 Task: Find connections with filter location Duisburg with filter topic #homes with filter profile language French with filter current company Chemical Engineering Blog with filter school Delhi University with filter industry Pipeline Transportation with filter service category Insurance with filter keywords title Help Desk
Action: Mouse moved to (536, 70)
Screenshot: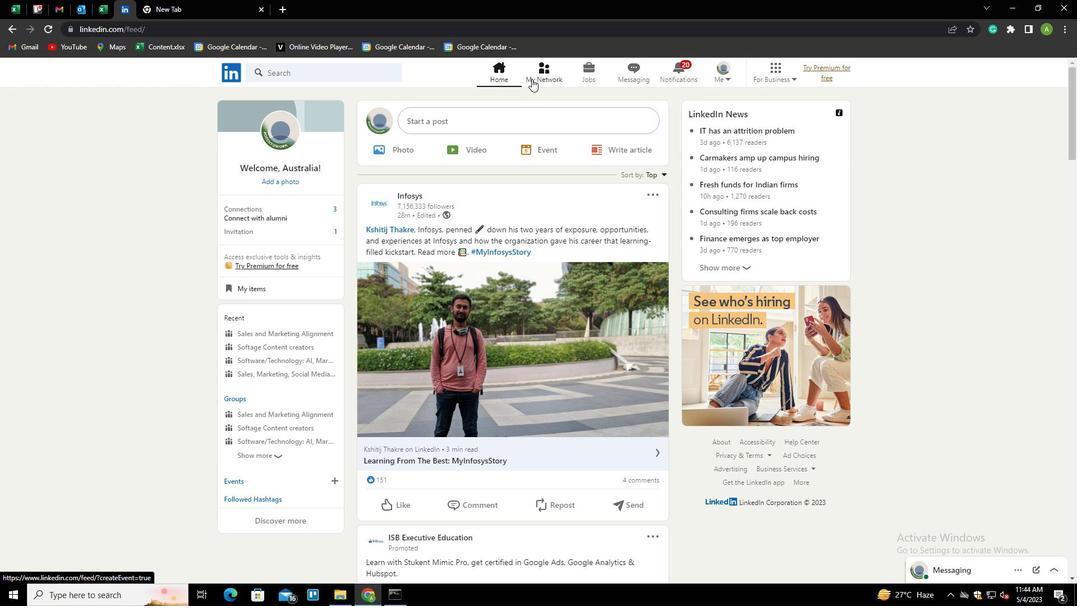 
Action: Mouse pressed left at (536, 70)
Screenshot: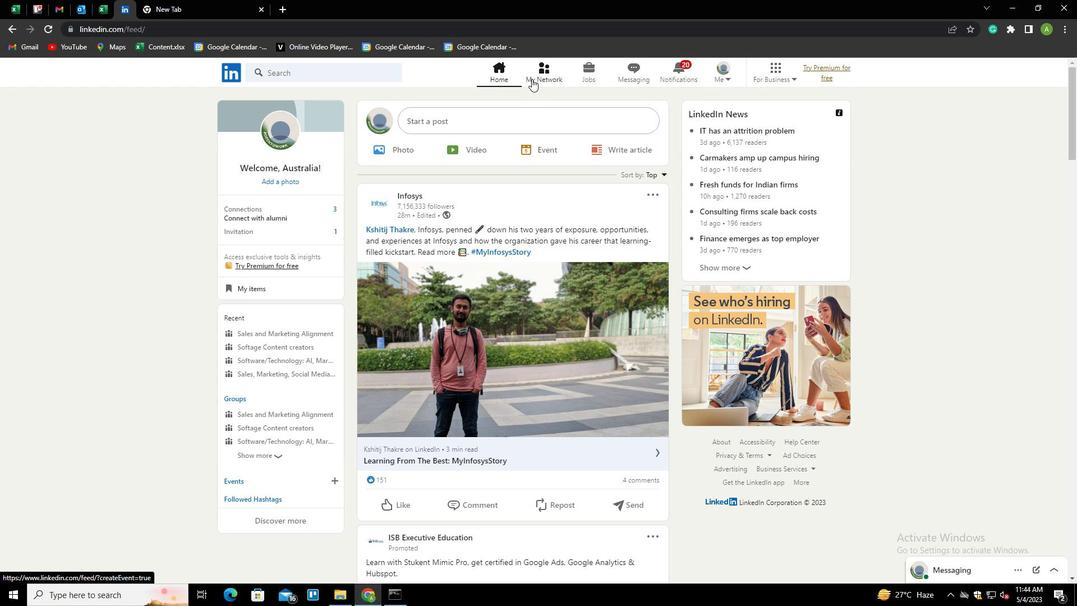 
Action: Mouse moved to (290, 127)
Screenshot: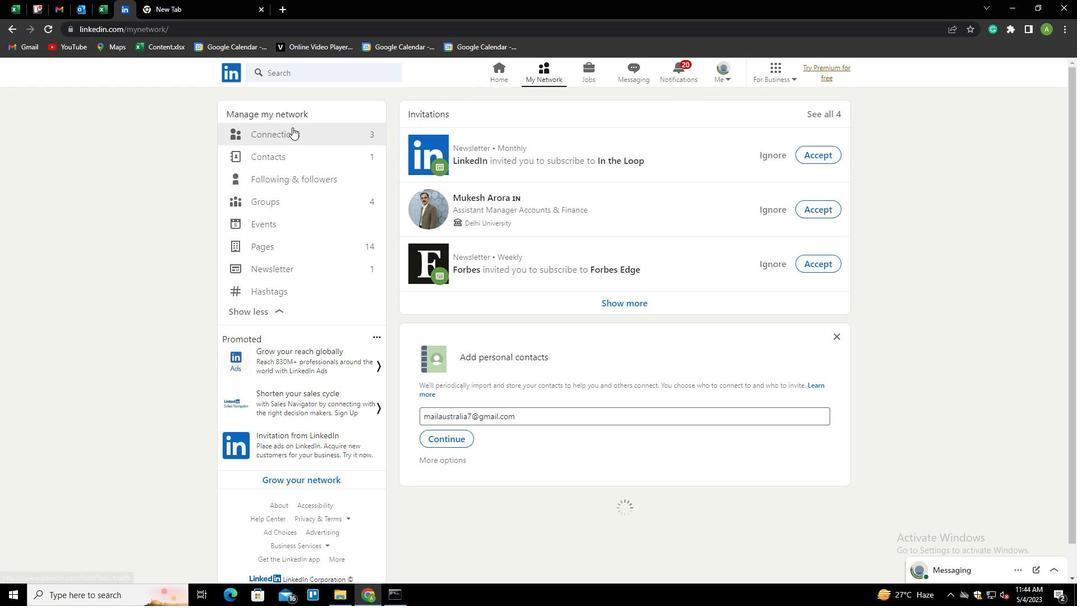 
Action: Mouse pressed left at (290, 127)
Screenshot: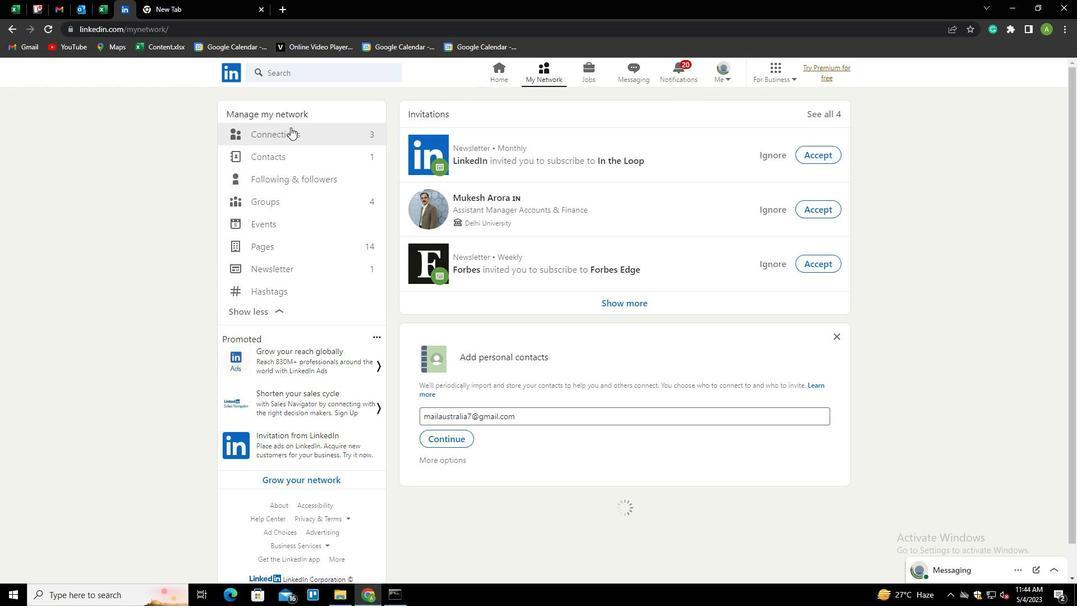 
Action: Mouse moved to (616, 136)
Screenshot: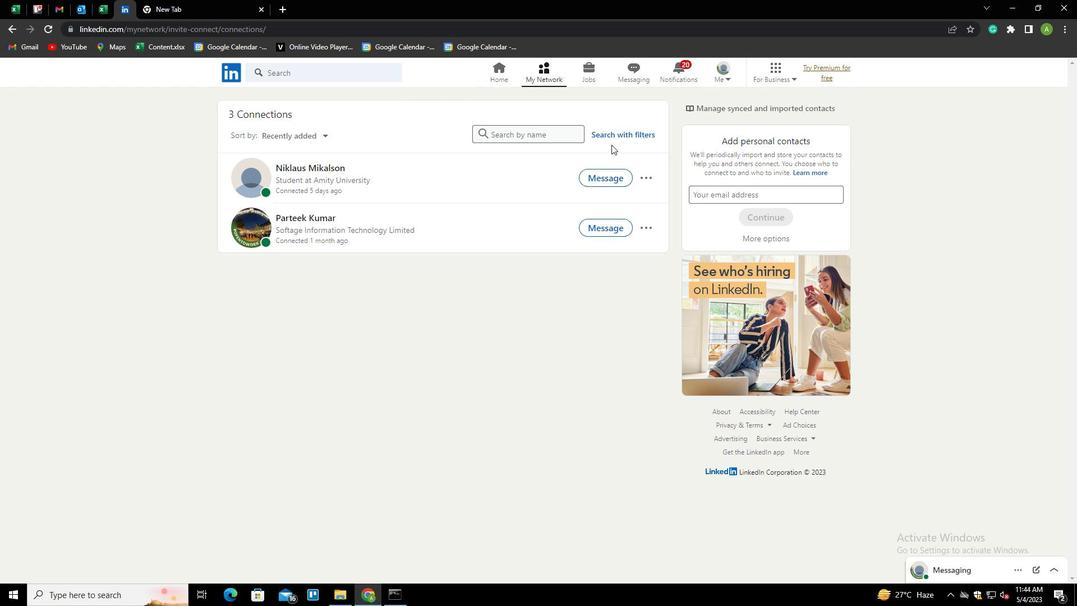 
Action: Mouse pressed left at (616, 136)
Screenshot: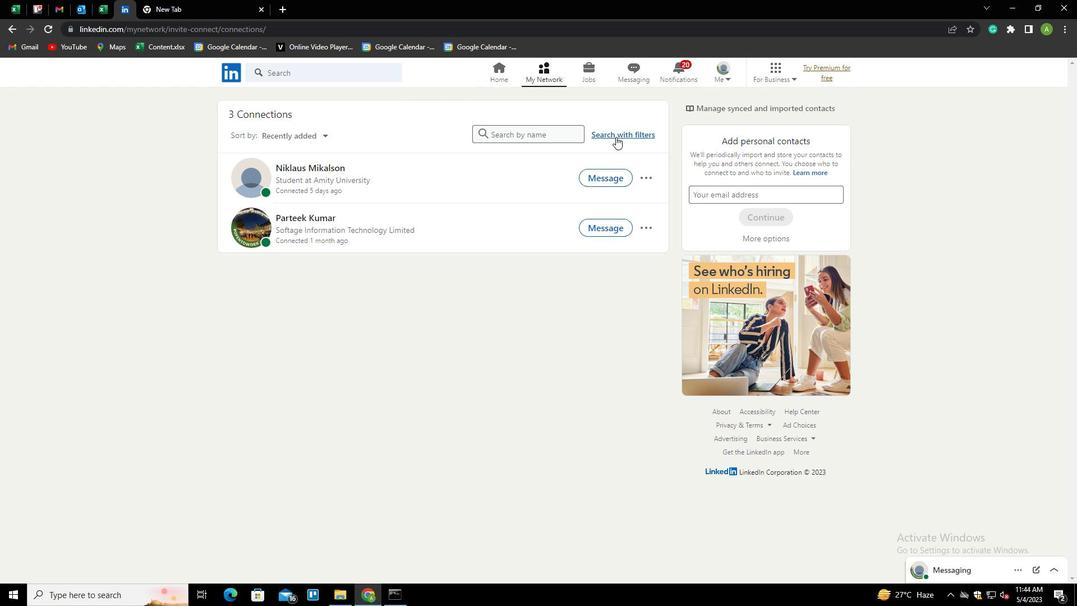 
Action: Mouse moved to (569, 104)
Screenshot: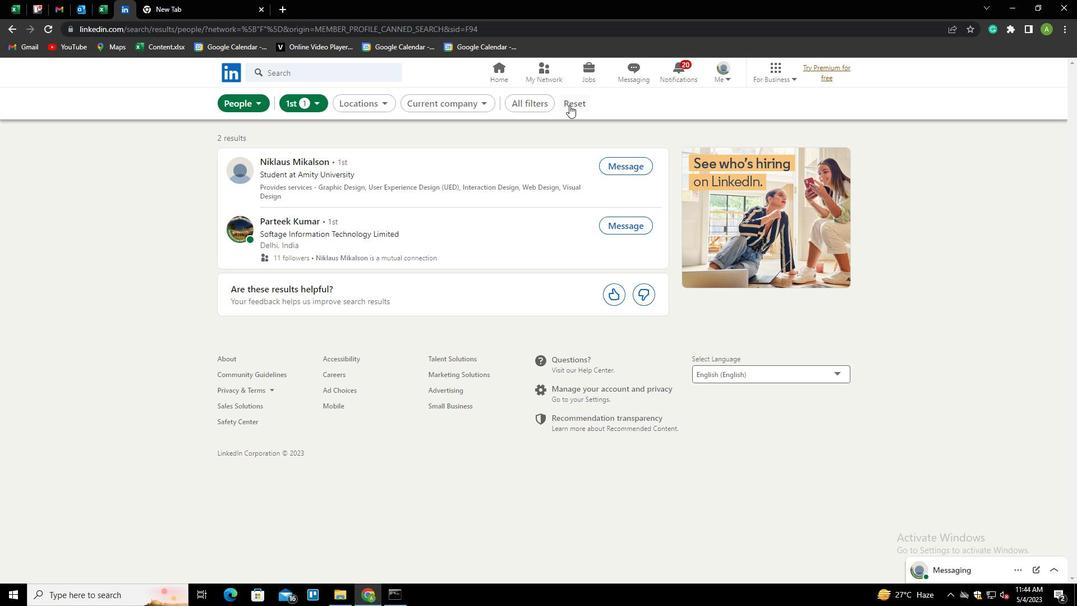 
Action: Mouse pressed left at (569, 104)
Screenshot: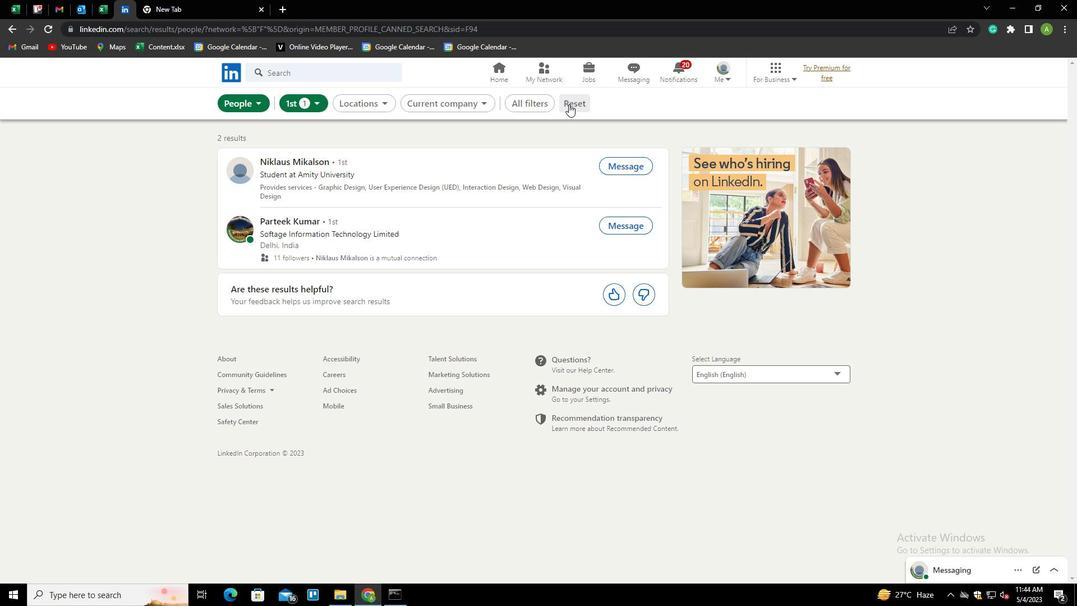 
Action: Mouse moved to (555, 104)
Screenshot: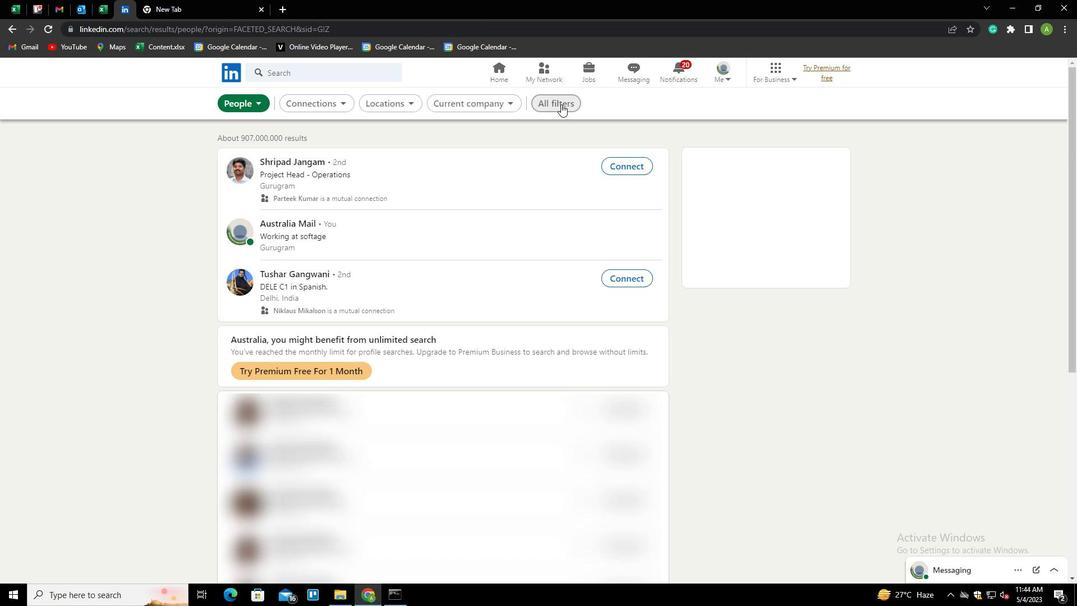 
Action: Mouse pressed left at (555, 104)
Screenshot: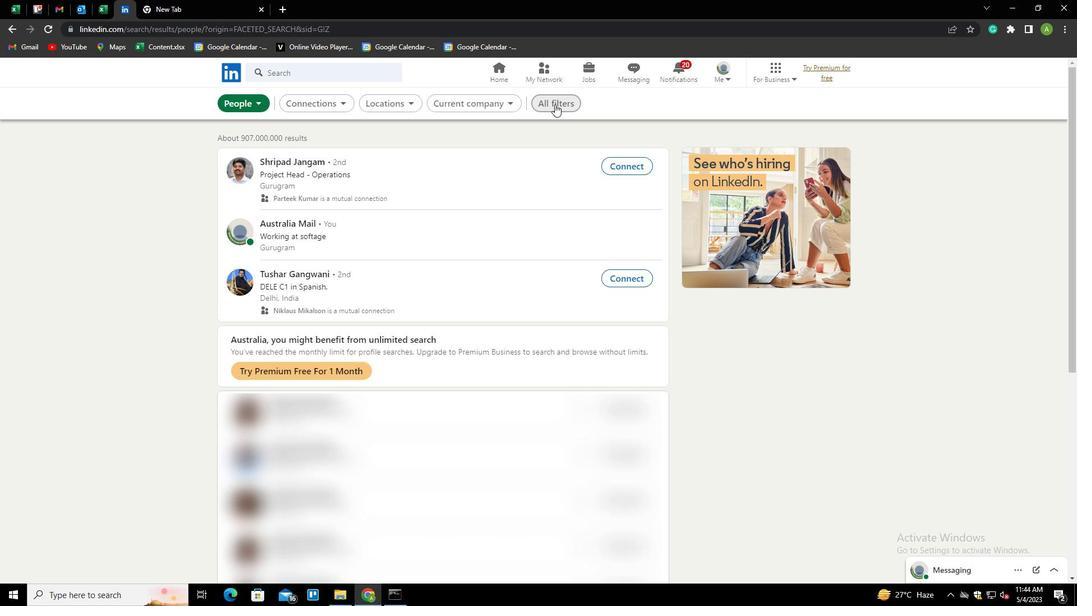 
Action: Mouse moved to (858, 251)
Screenshot: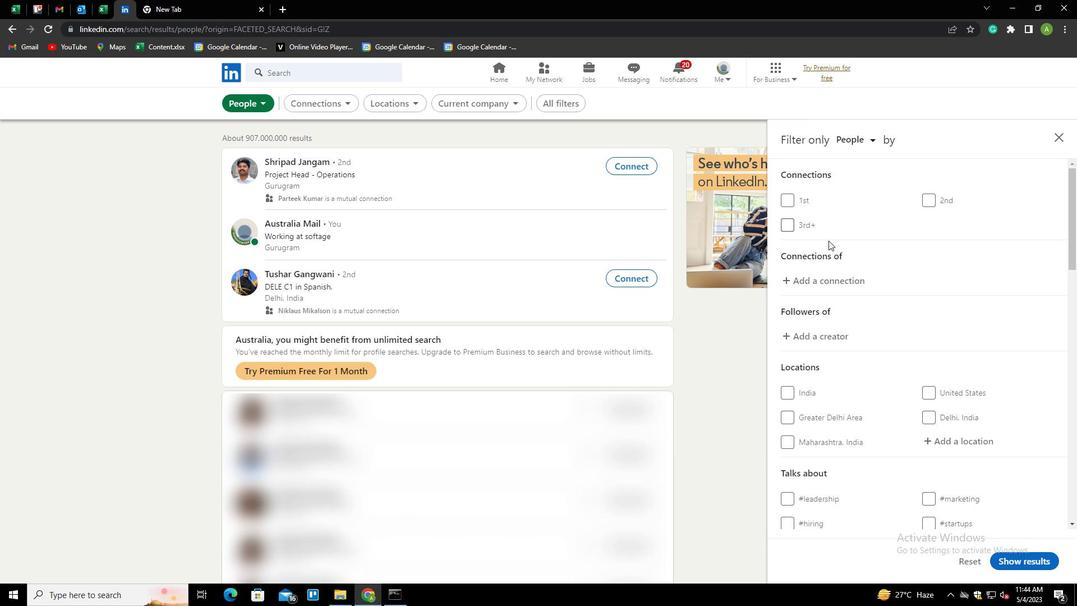 
Action: Mouse scrolled (858, 250) with delta (0, 0)
Screenshot: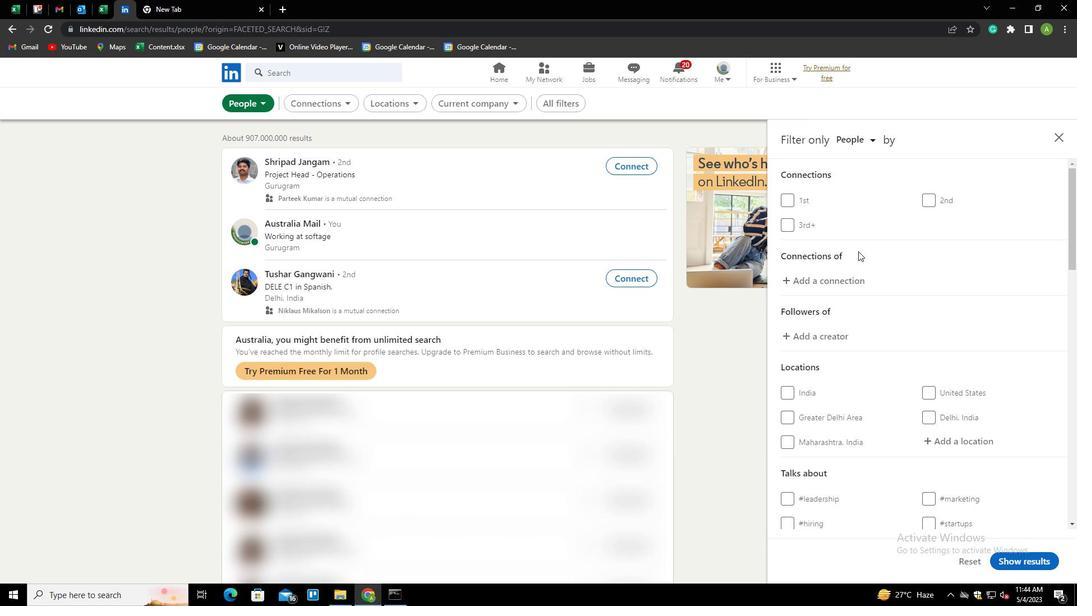 
Action: Mouse scrolled (858, 250) with delta (0, 0)
Screenshot: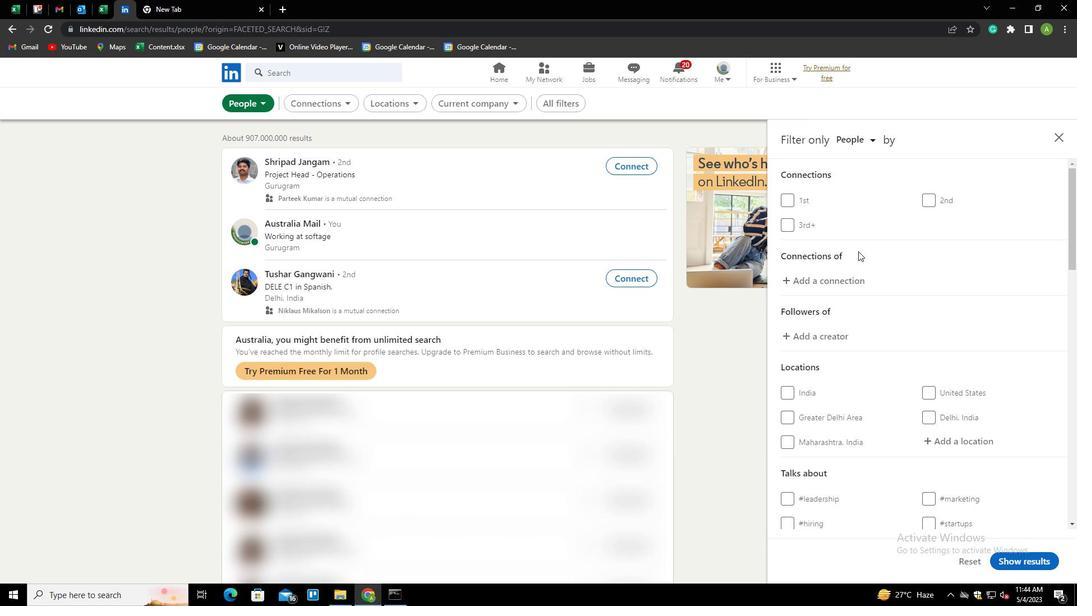 
Action: Mouse scrolled (858, 250) with delta (0, 0)
Screenshot: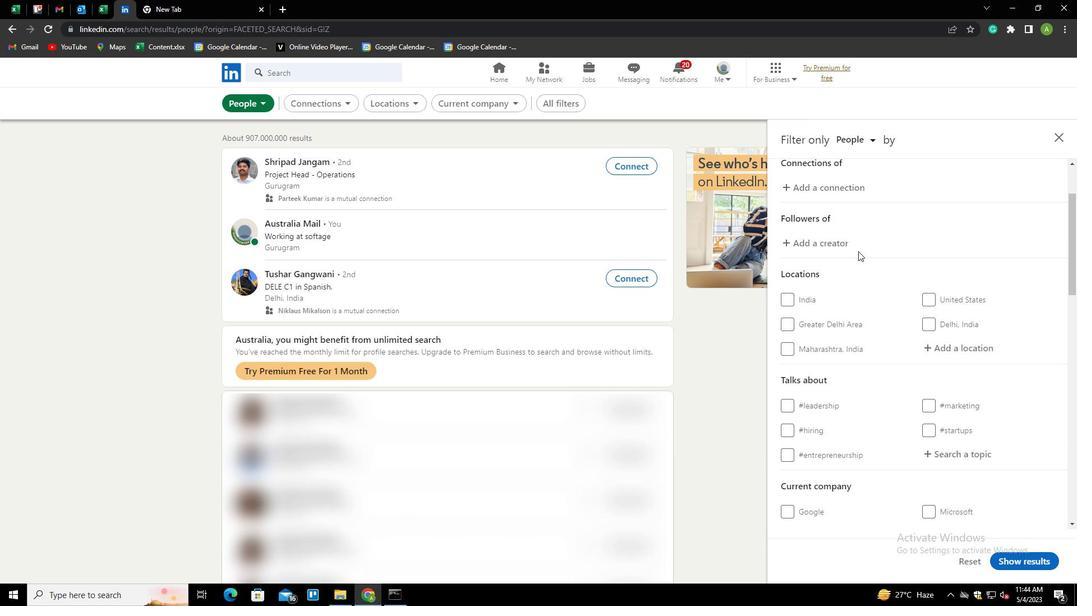 
Action: Mouse moved to (927, 274)
Screenshot: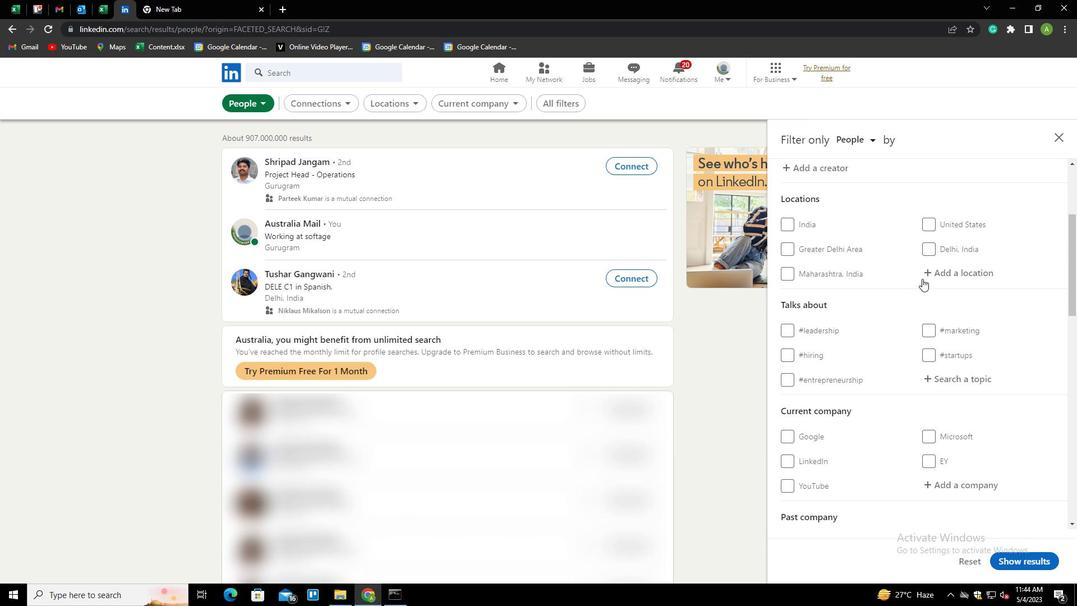 
Action: Mouse pressed left at (927, 274)
Screenshot: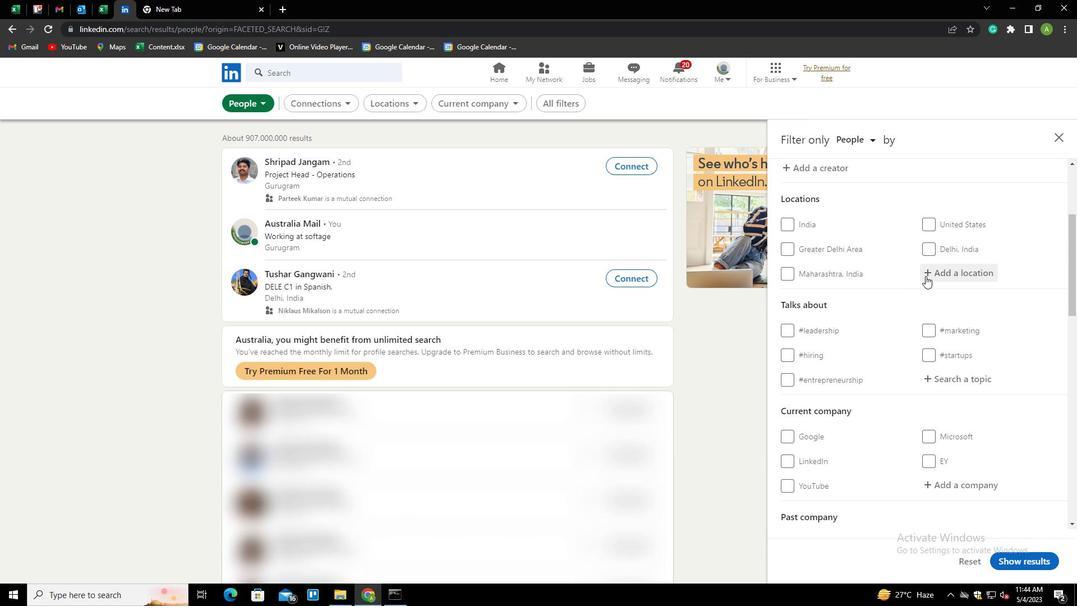 
Action: Mouse moved to (851, 252)
Screenshot: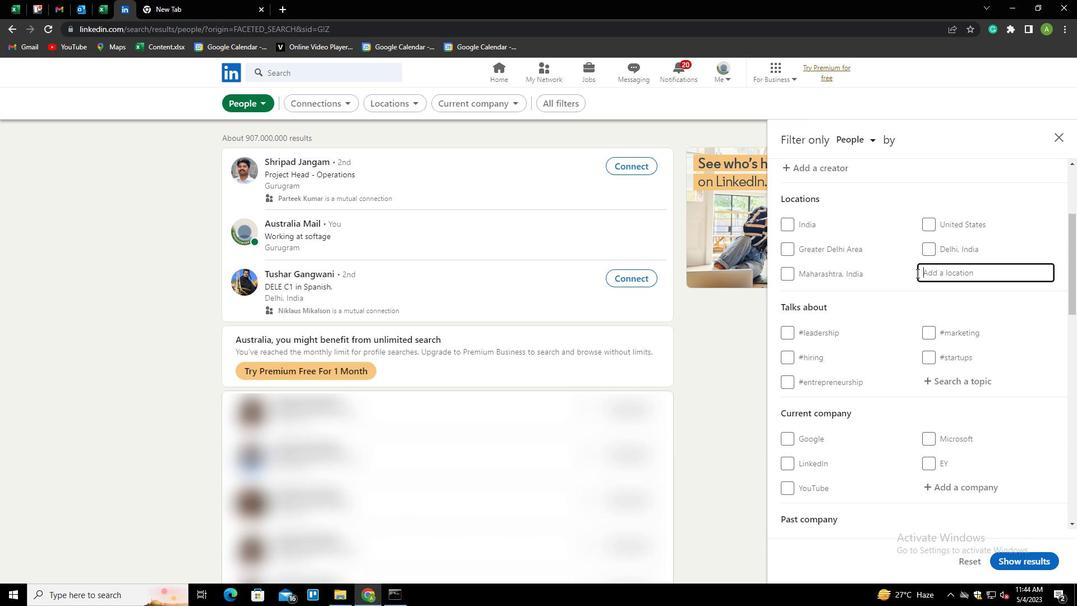 
Action: Key pressed <Key.shift>DUISBURG<Key.down><Key.enter>
Screenshot: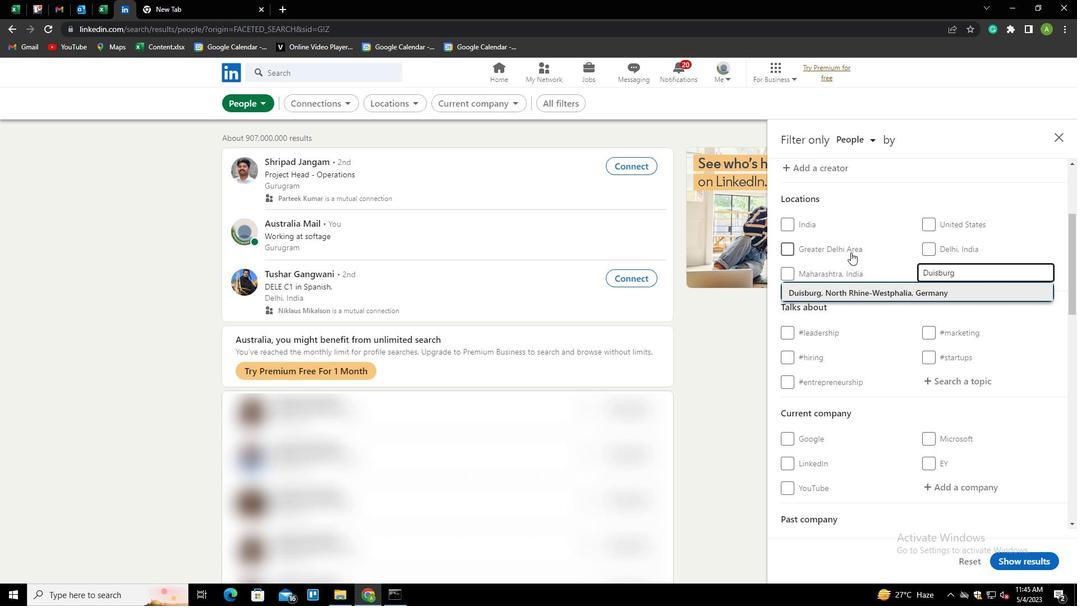 
Action: Mouse scrolled (851, 252) with delta (0, 0)
Screenshot: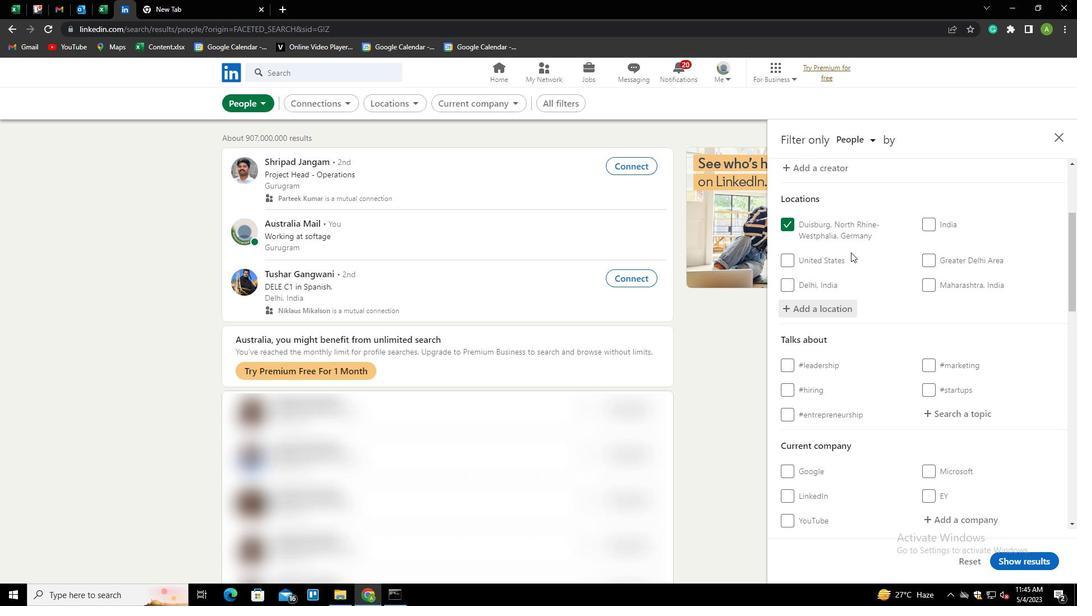 
Action: Mouse scrolled (851, 252) with delta (0, 0)
Screenshot: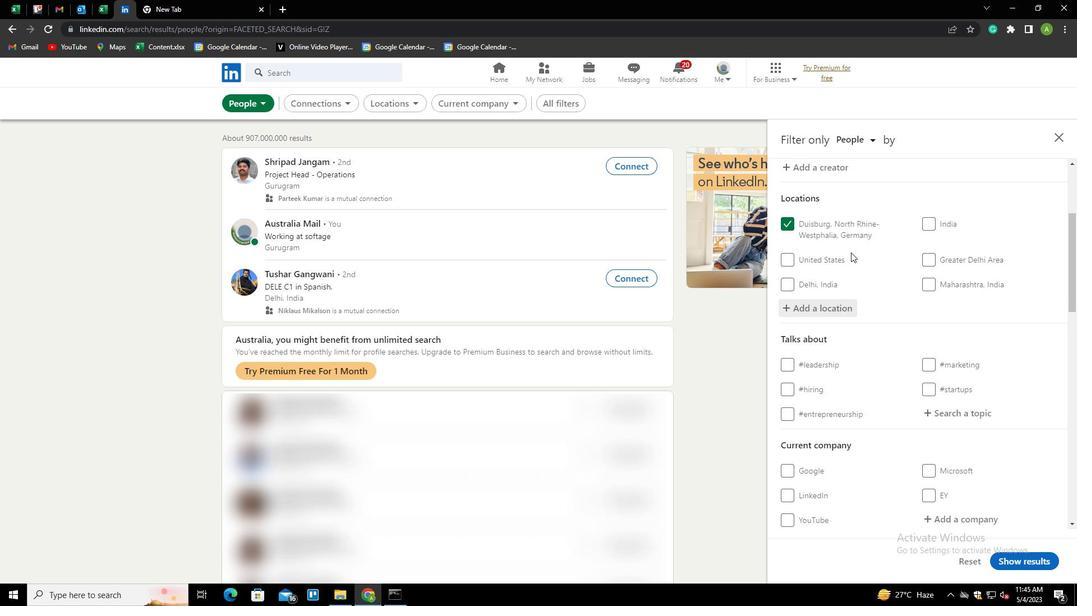 
Action: Mouse scrolled (851, 252) with delta (0, 0)
Screenshot: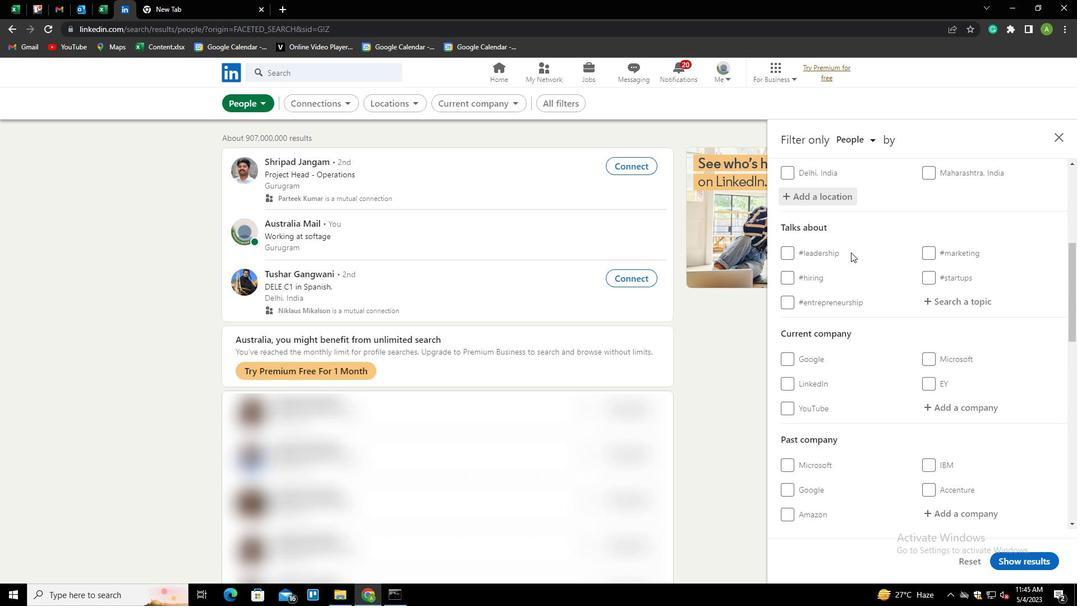 
Action: Mouse scrolled (851, 252) with delta (0, 0)
Screenshot: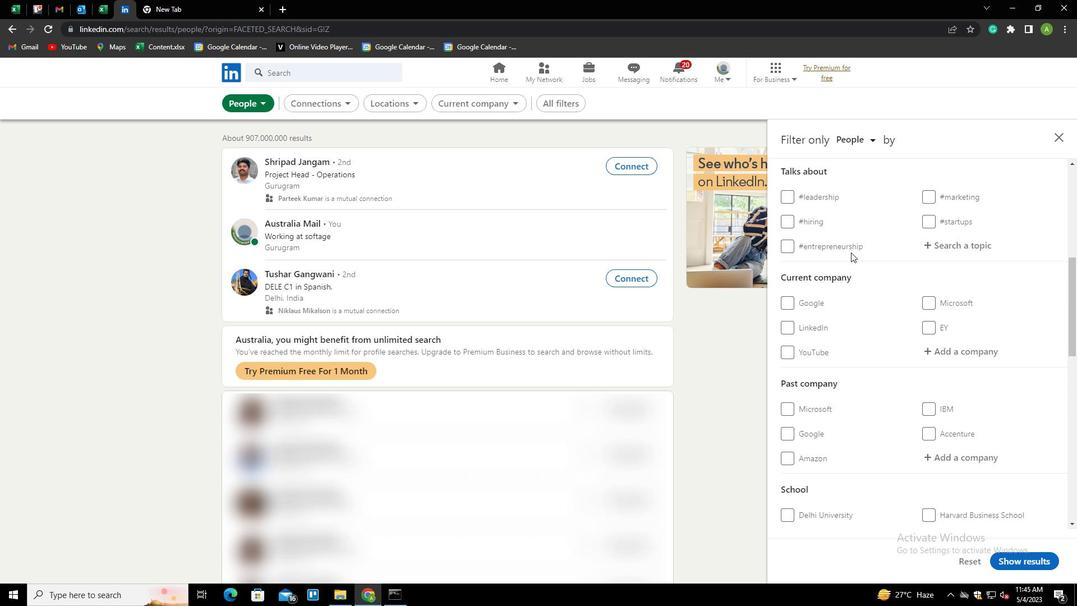 
Action: Mouse moved to (955, 188)
Screenshot: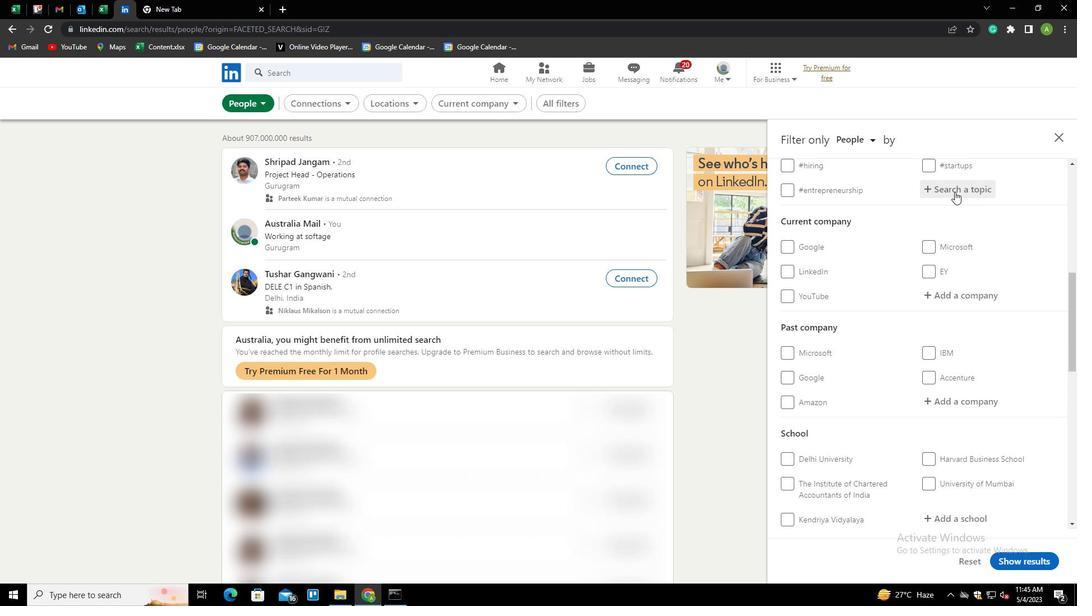 
Action: Mouse pressed left at (955, 188)
Screenshot: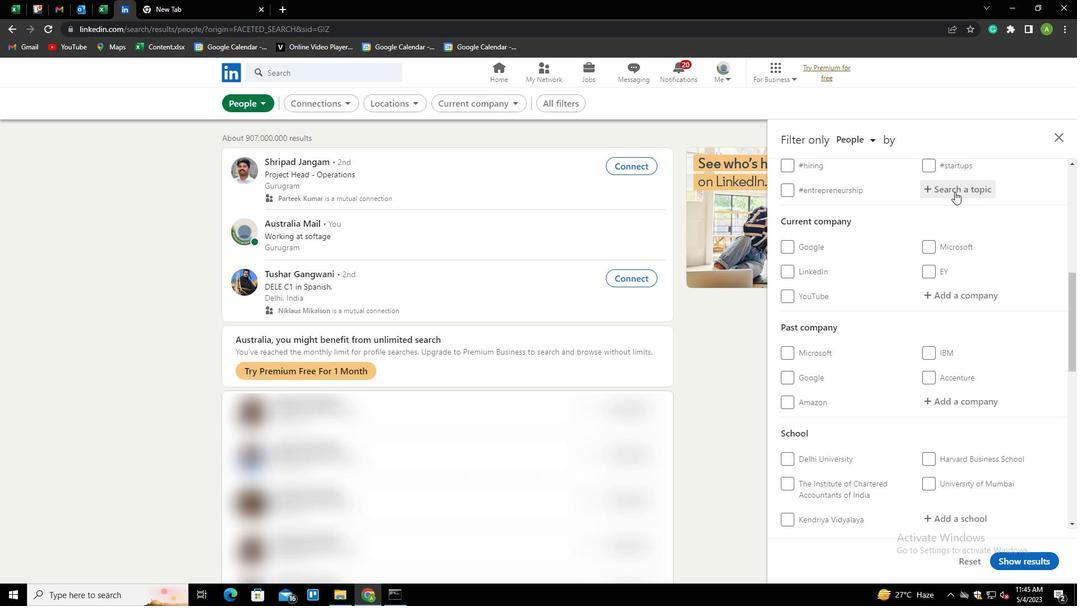 
Action: Mouse moved to (877, 139)
Screenshot: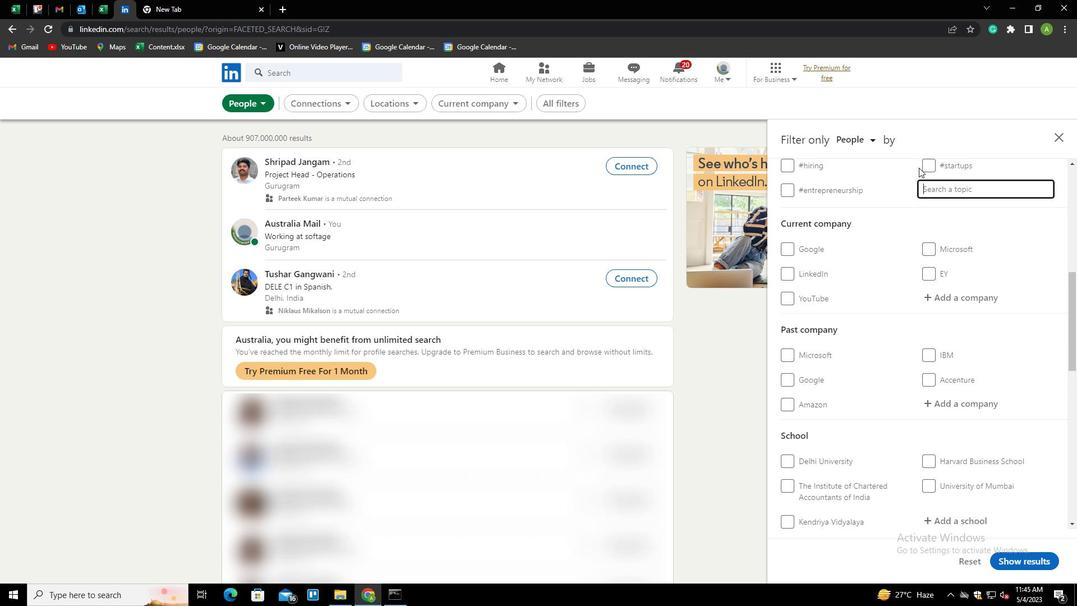 
Action: Key pressed HOMES<Key.down><Key.down><Key.down><Key.down><Key.down><Key.enter>
Screenshot: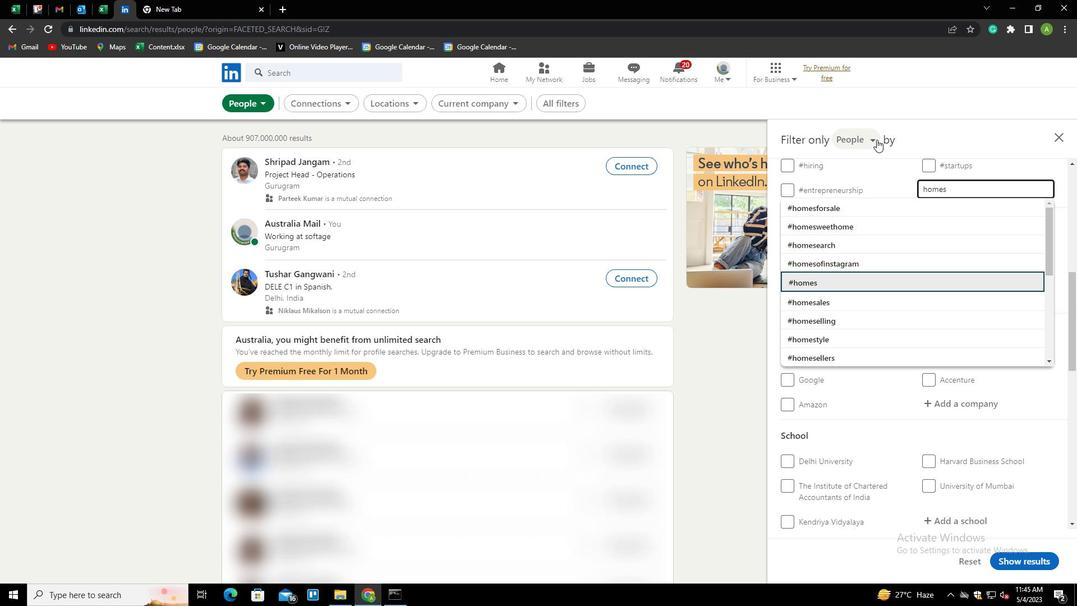 
Action: Mouse moved to (873, 142)
Screenshot: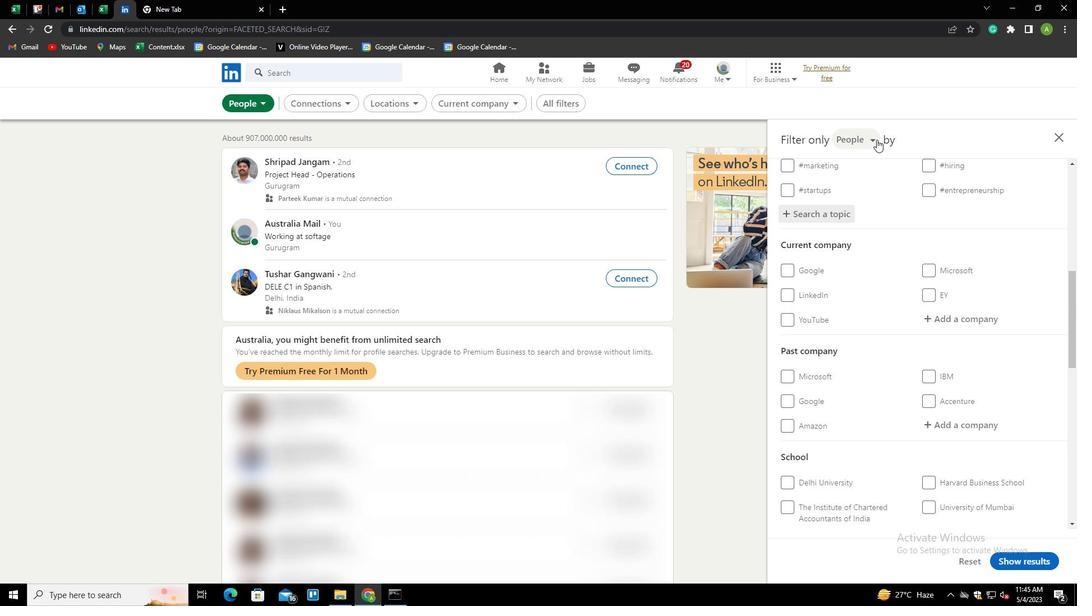 
Action: Mouse scrolled (873, 141) with delta (0, 0)
Screenshot: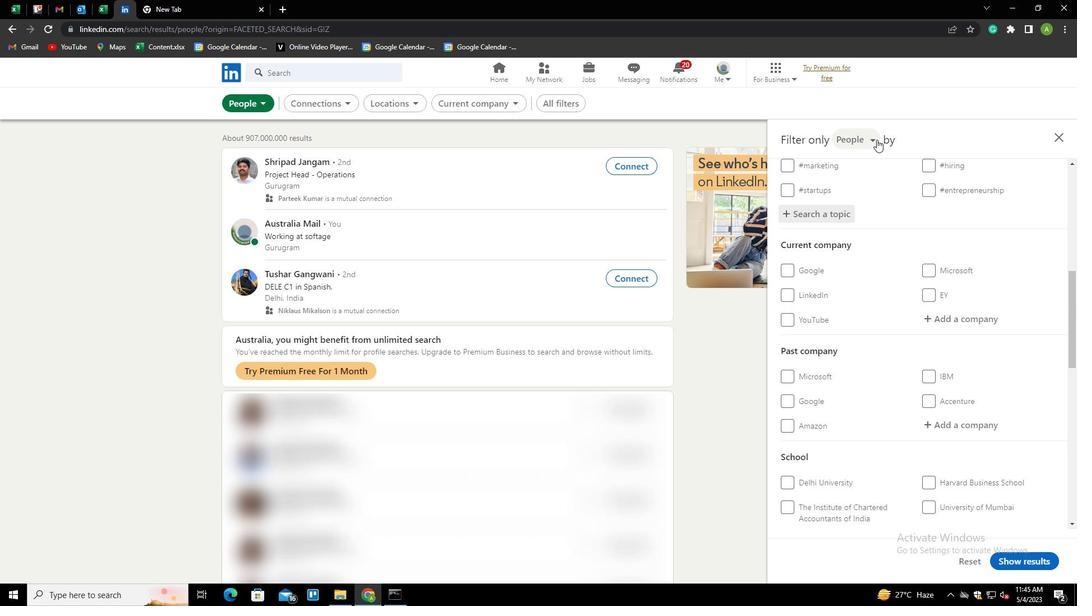 
Action: Mouse moved to (876, 215)
Screenshot: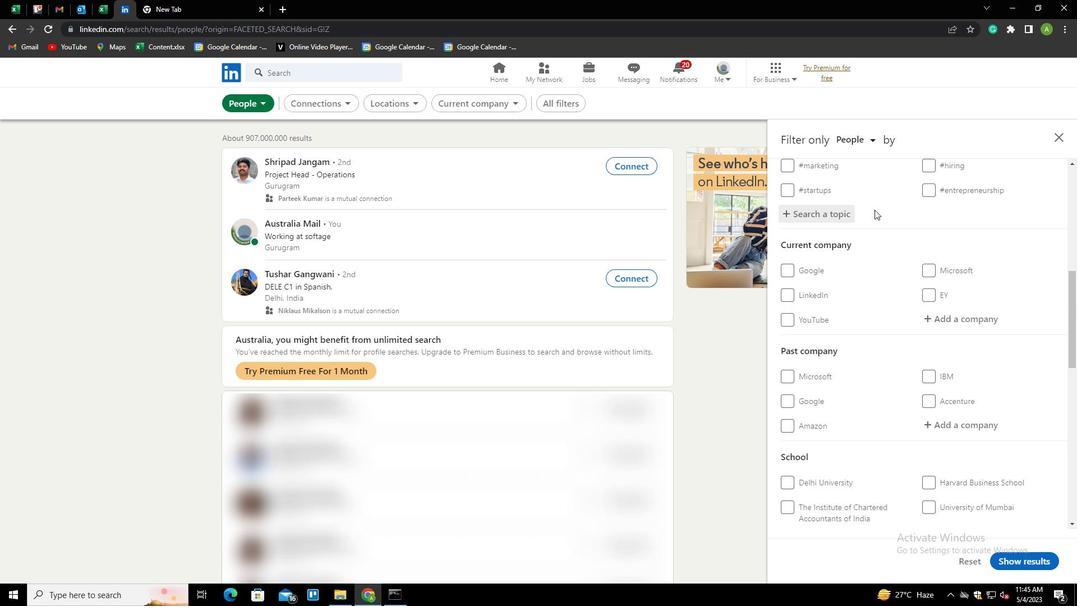 
Action: Mouse scrolled (876, 214) with delta (0, 0)
Screenshot: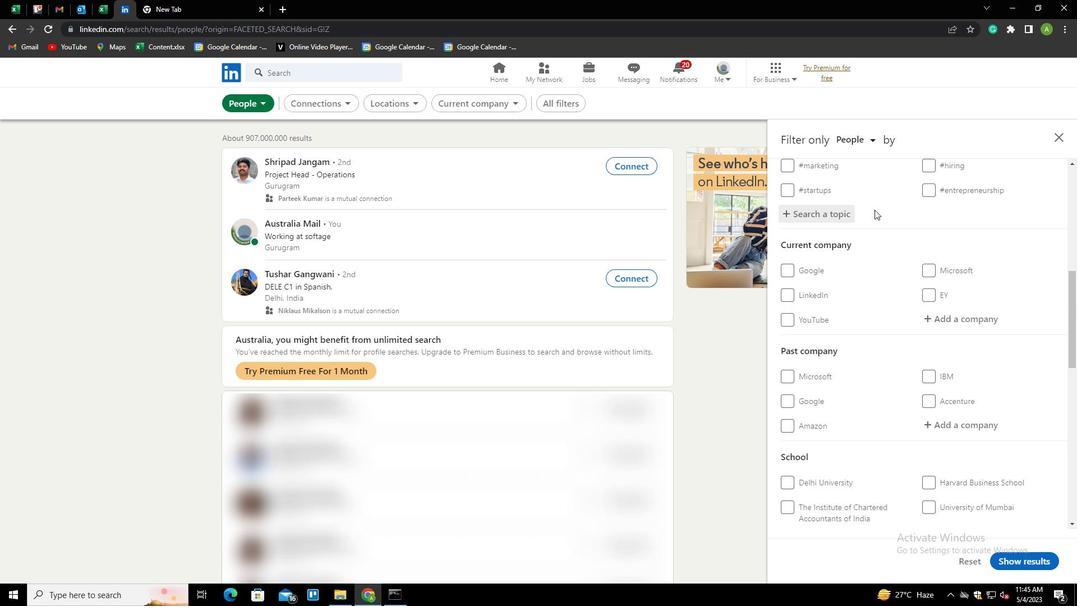 
Action: Mouse moved to (877, 216)
Screenshot: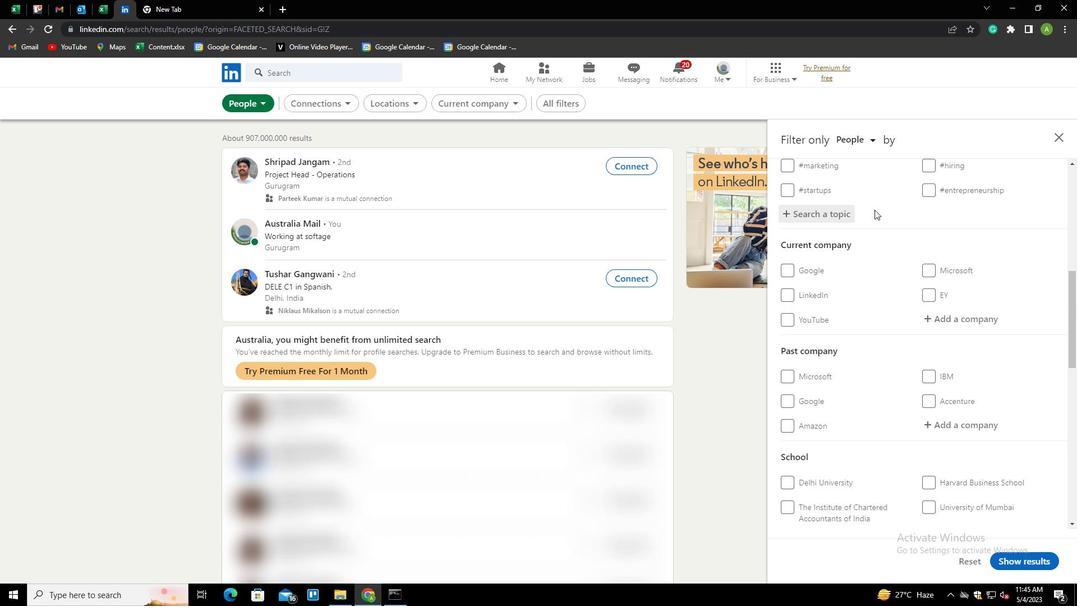 
Action: Mouse scrolled (877, 215) with delta (0, 0)
Screenshot: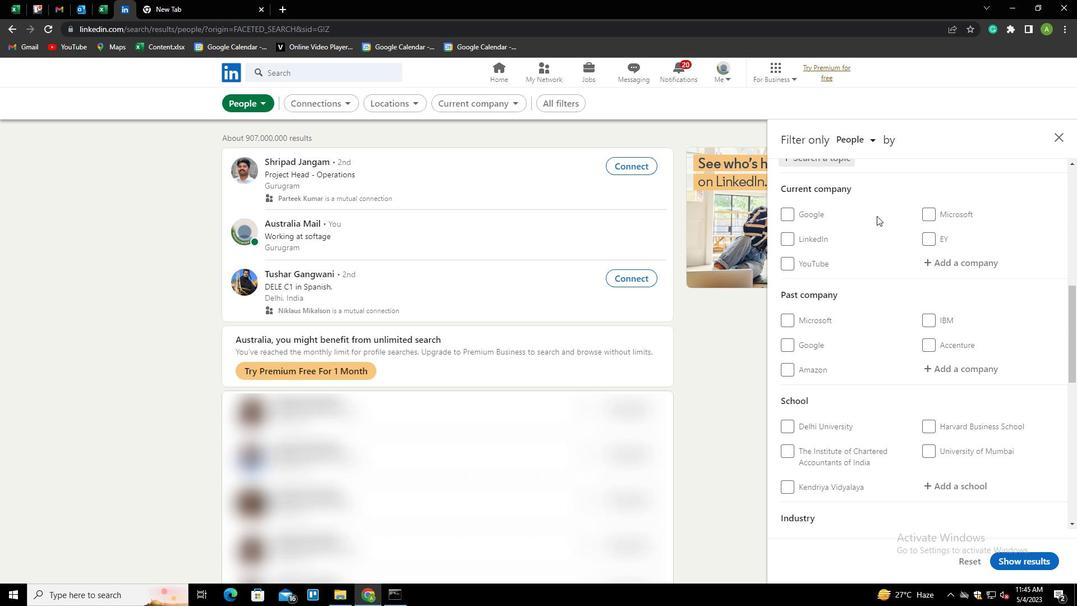 
Action: Mouse scrolled (877, 215) with delta (0, 0)
Screenshot: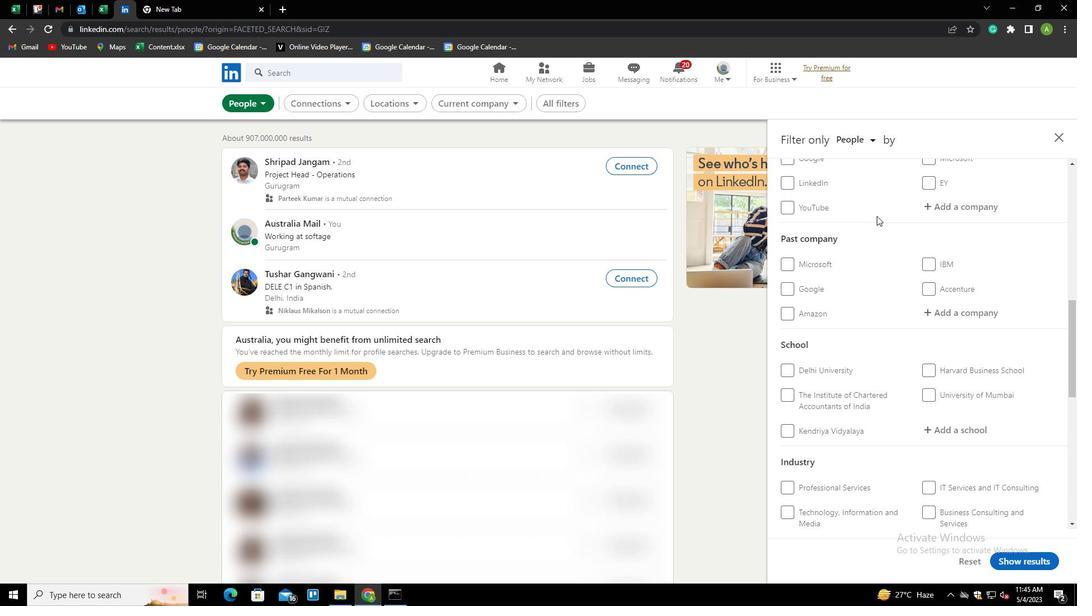 
Action: Mouse scrolled (877, 215) with delta (0, 0)
Screenshot: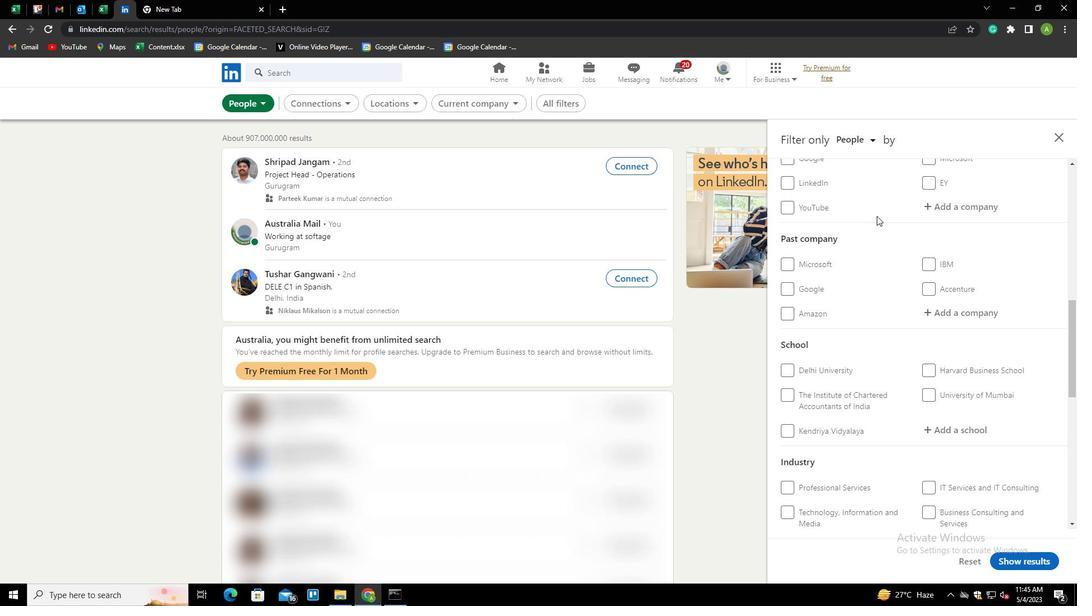 
Action: Mouse scrolled (877, 215) with delta (0, 0)
Screenshot: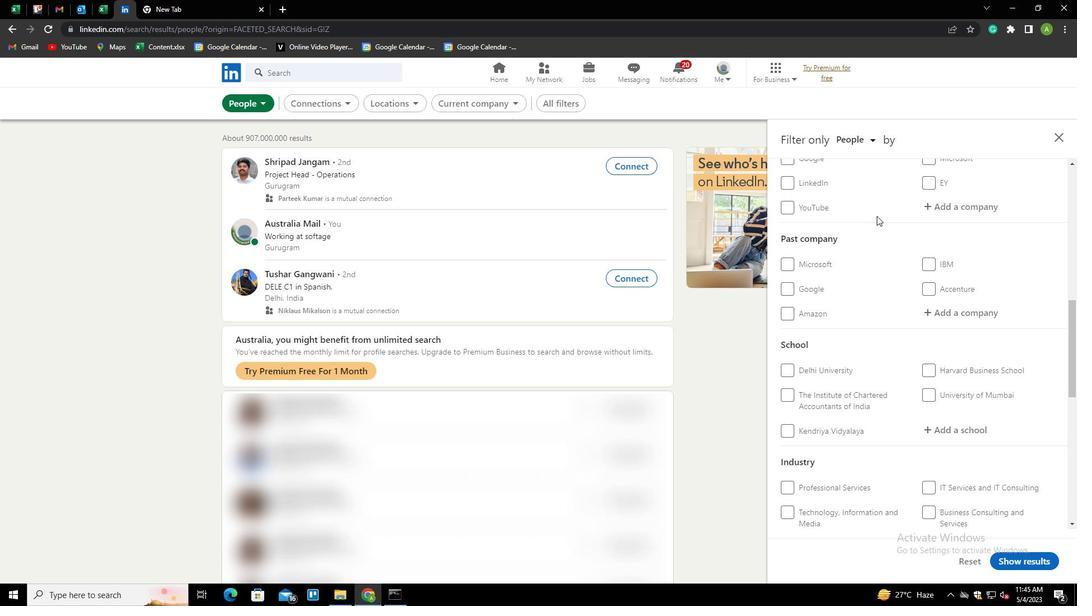 
Action: Mouse scrolled (877, 215) with delta (0, 0)
Screenshot: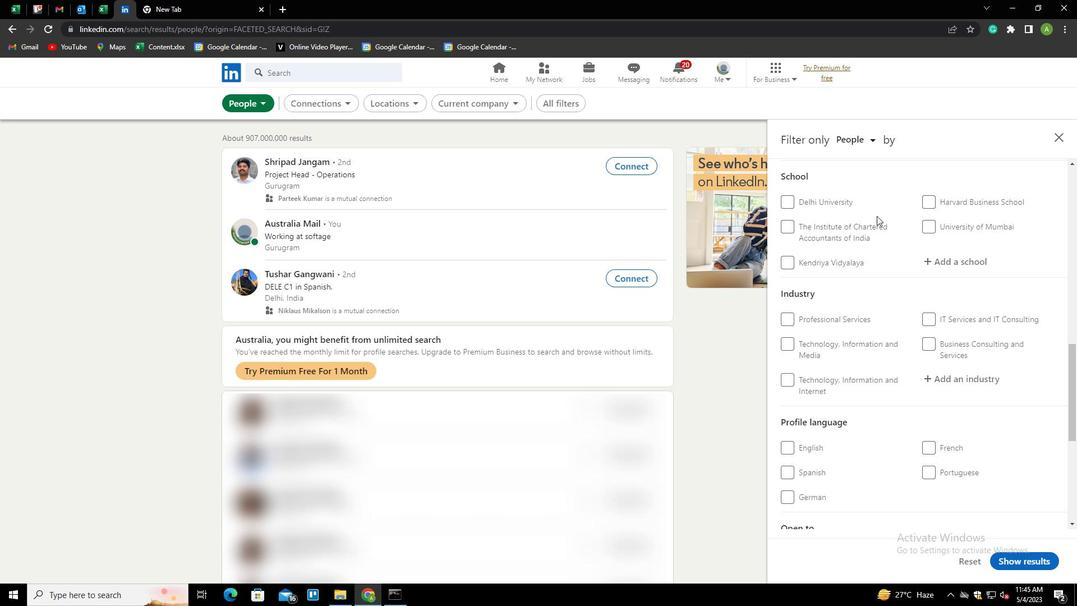 
Action: Mouse moved to (882, 216)
Screenshot: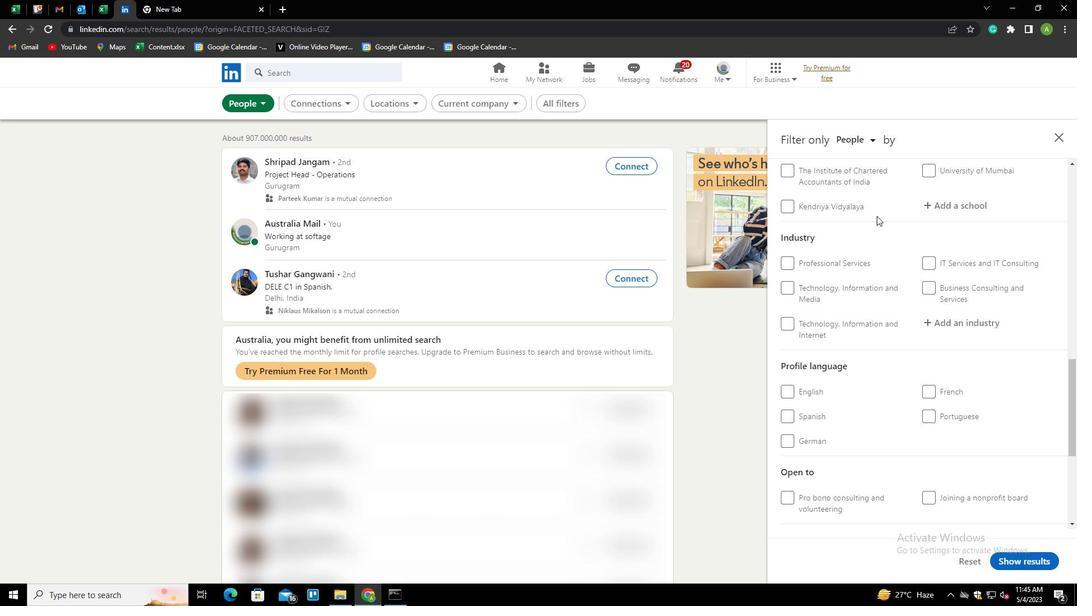 
Action: Mouse scrolled (882, 216) with delta (0, 0)
Screenshot: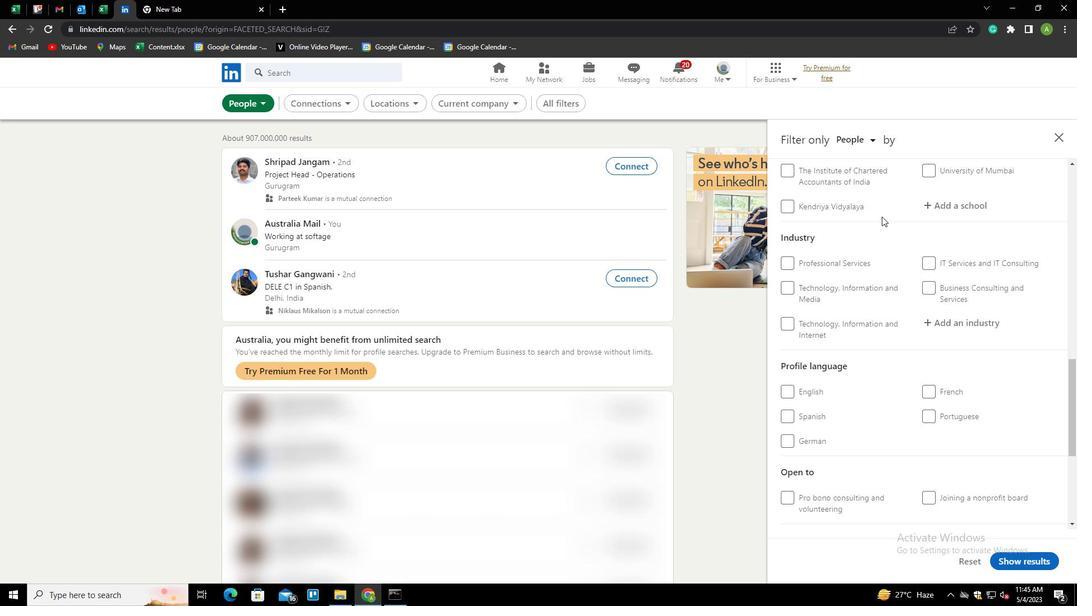 
Action: Mouse scrolled (882, 216) with delta (0, 0)
Screenshot: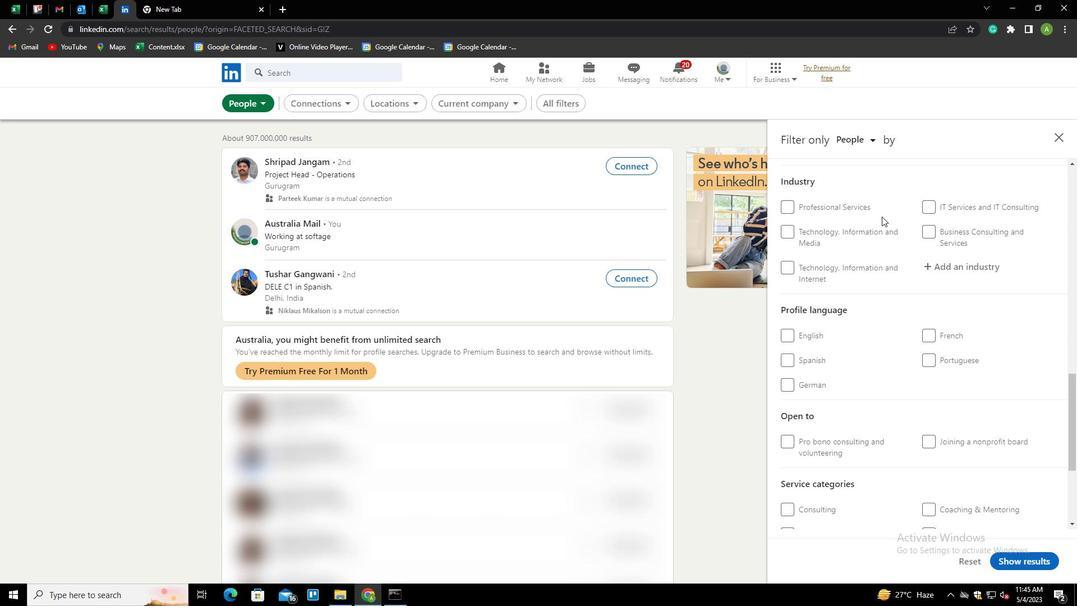 
Action: Mouse scrolled (882, 216) with delta (0, 0)
Screenshot: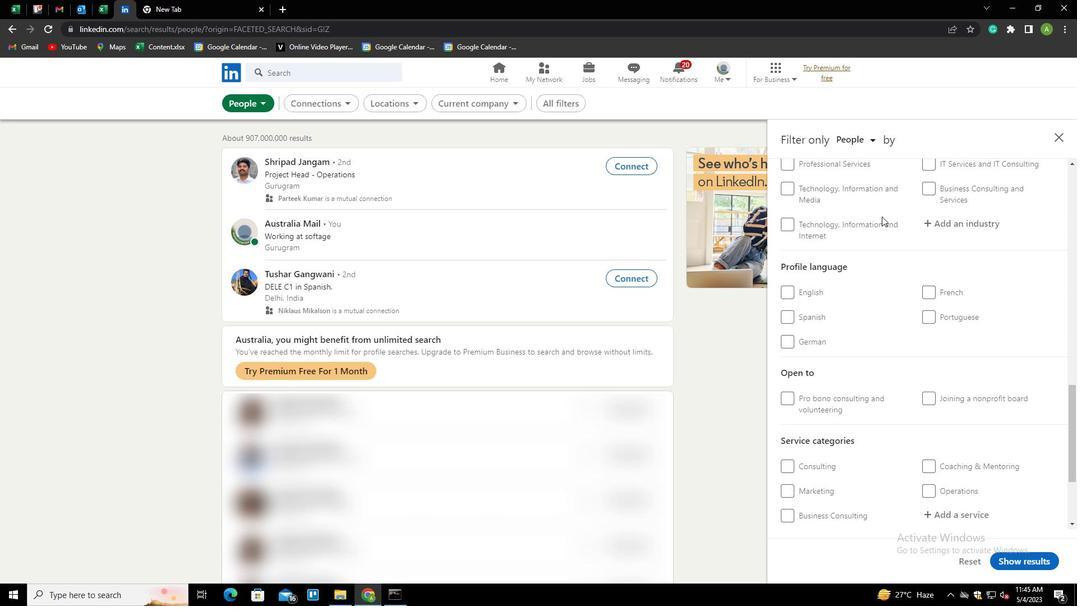 
Action: Mouse scrolled (882, 216) with delta (0, 0)
Screenshot: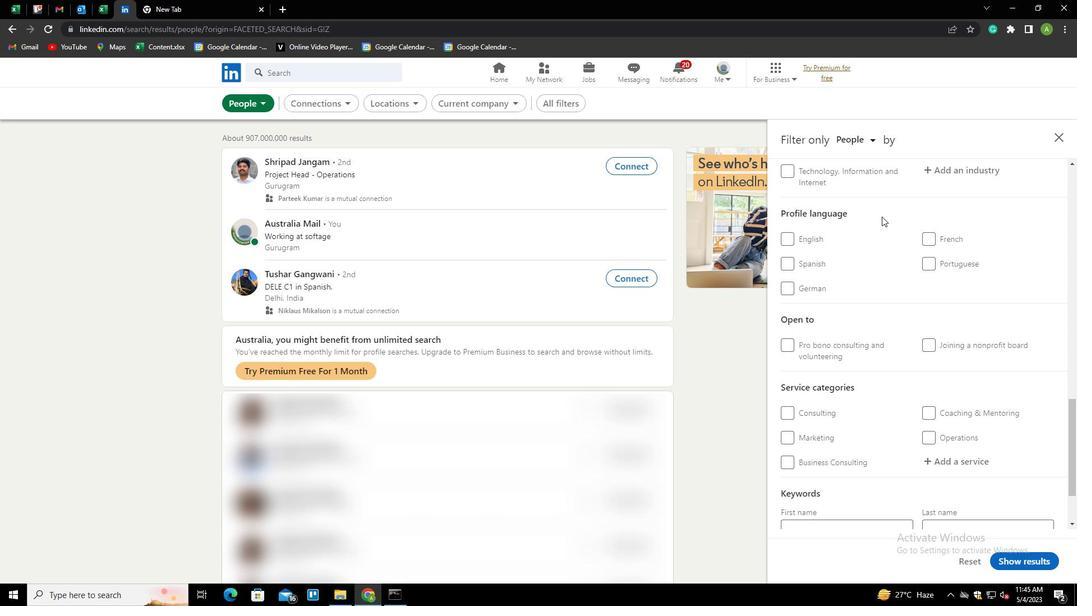 
Action: Mouse moved to (880, 210)
Screenshot: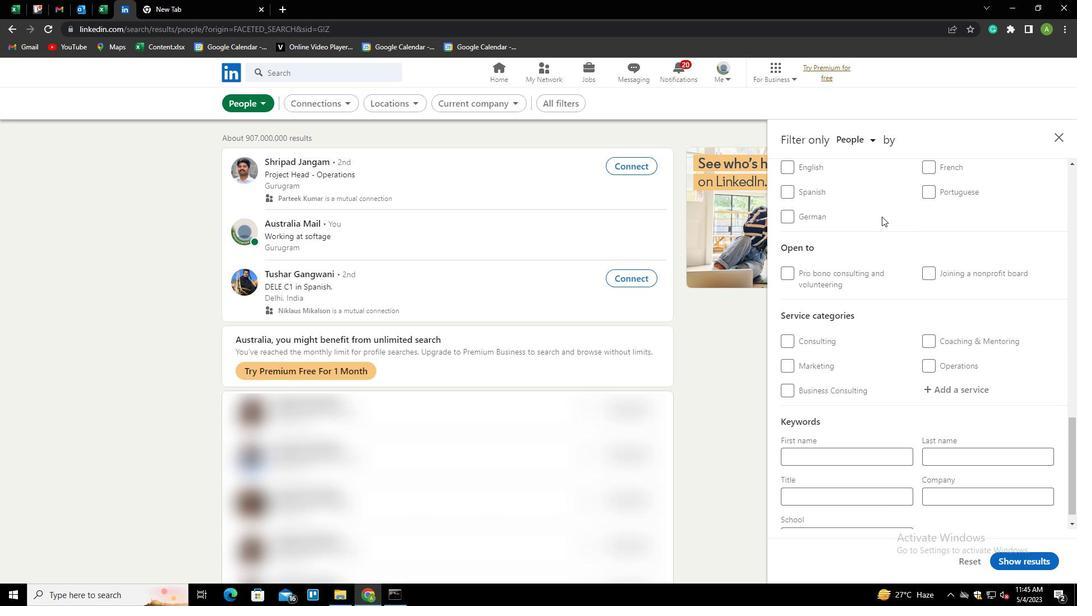 
Action: Mouse scrolled (880, 209) with delta (0, 0)
Screenshot: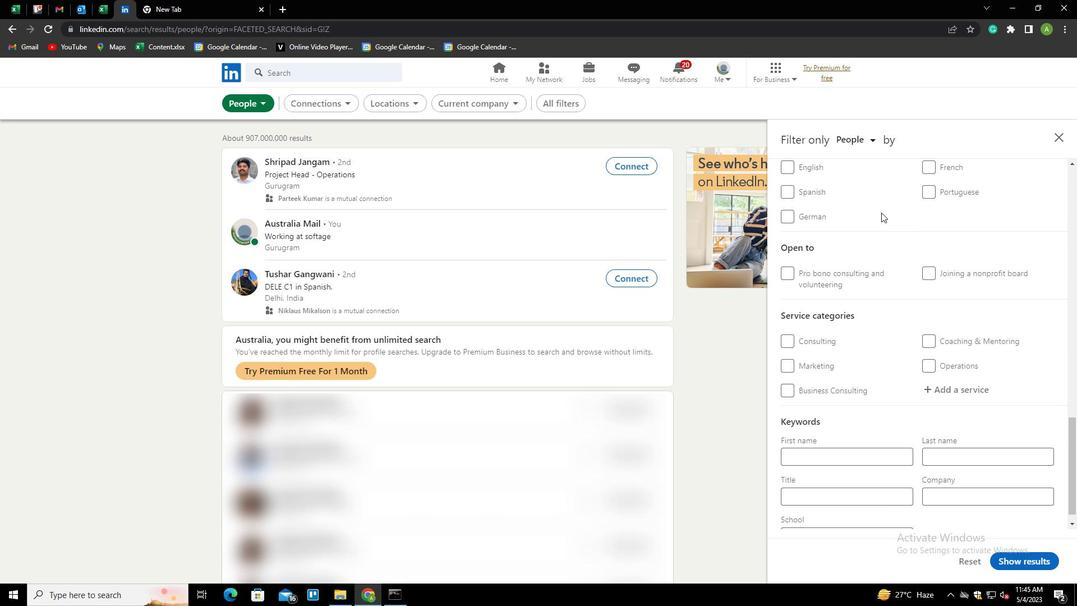 
Action: Mouse scrolled (880, 211) with delta (0, 0)
Screenshot: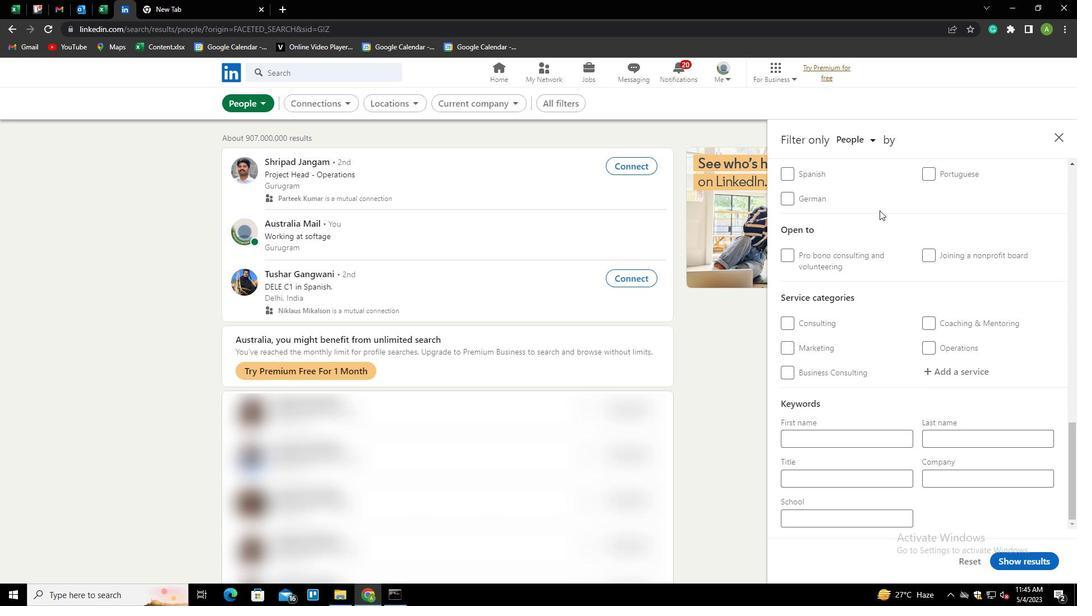 
Action: Mouse moved to (926, 205)
Screenshot: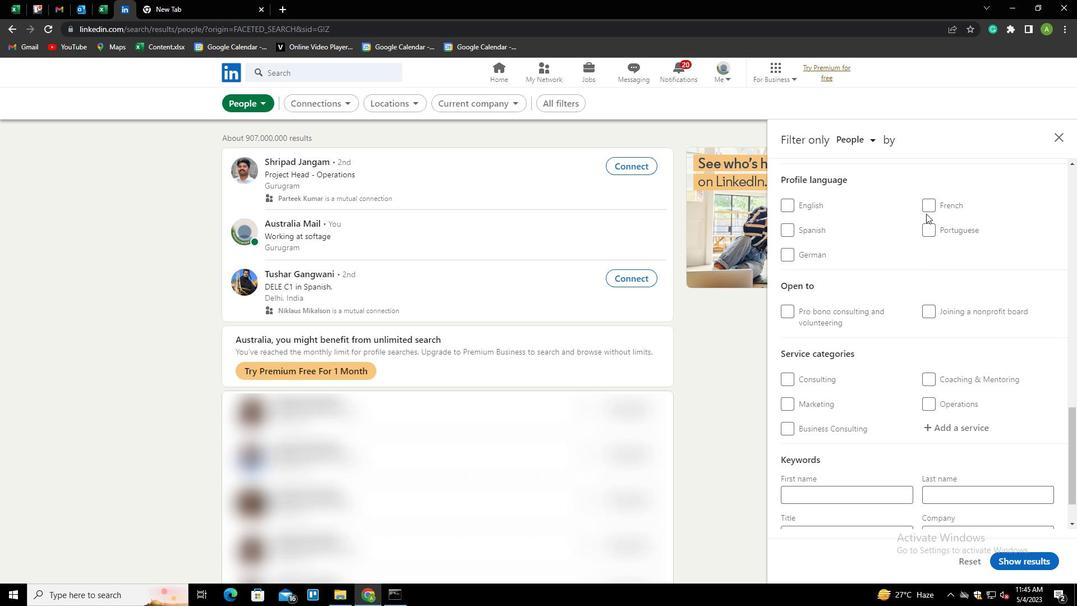 
Action: Mouse pressed left at (926, 205)
Screenshot: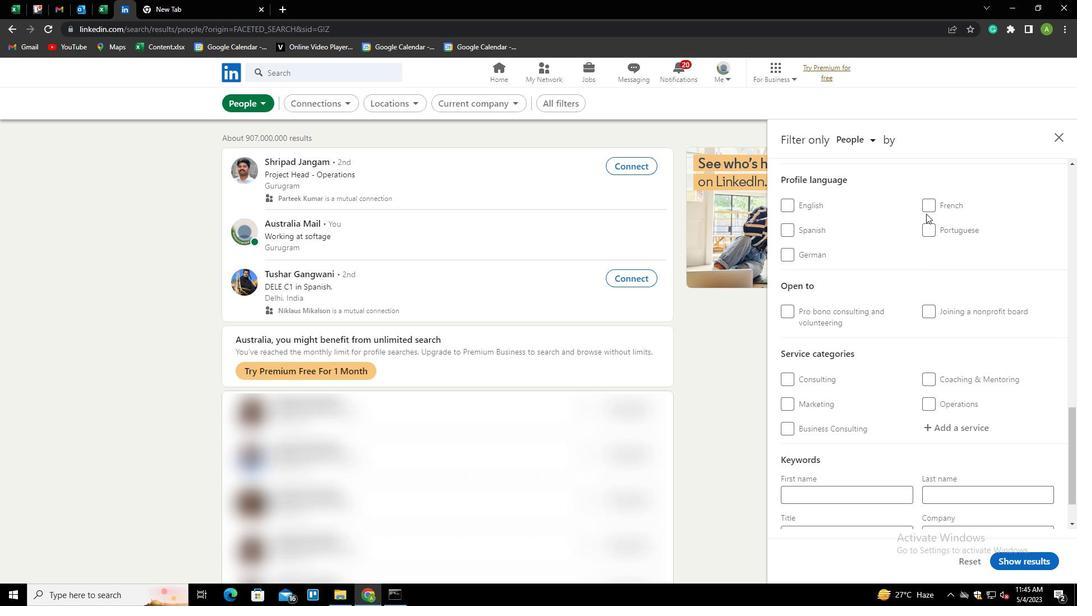 
Action: Mouse moved to (945, 268)
Screenshot: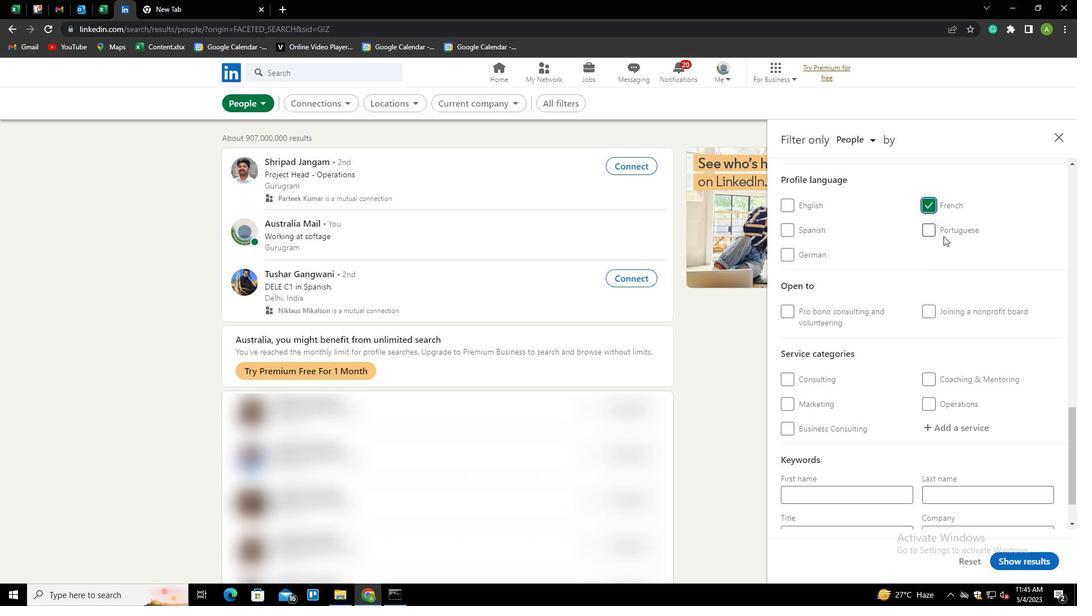 
Action: Mouse scrolled (945, 268) with delta (0, 0)
Screenshot: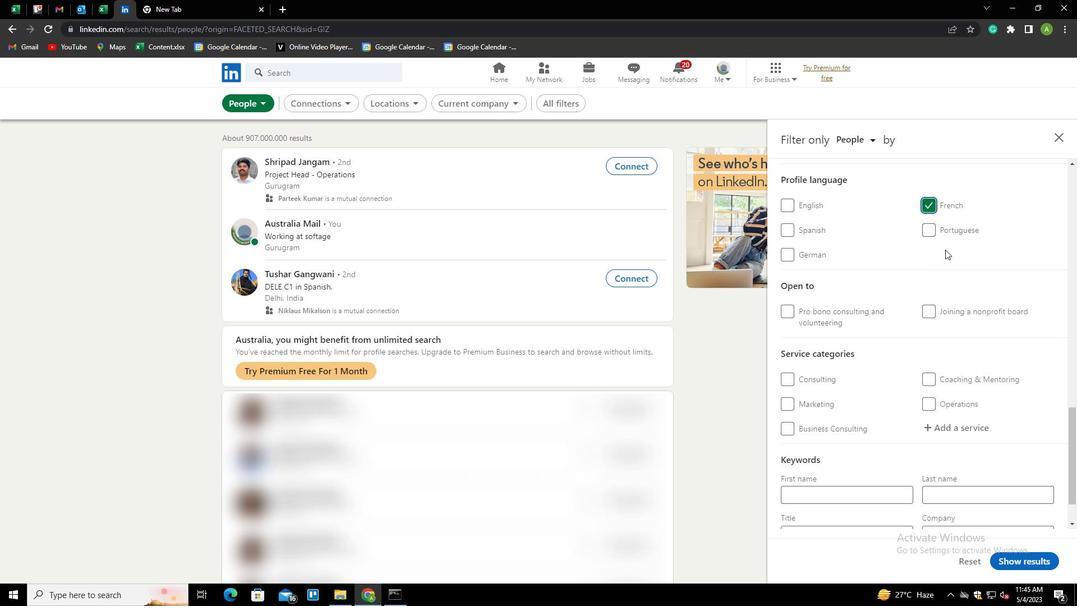 
Action: Mouse scrolled (945, 268) with delta (0, 0)
Screenshot: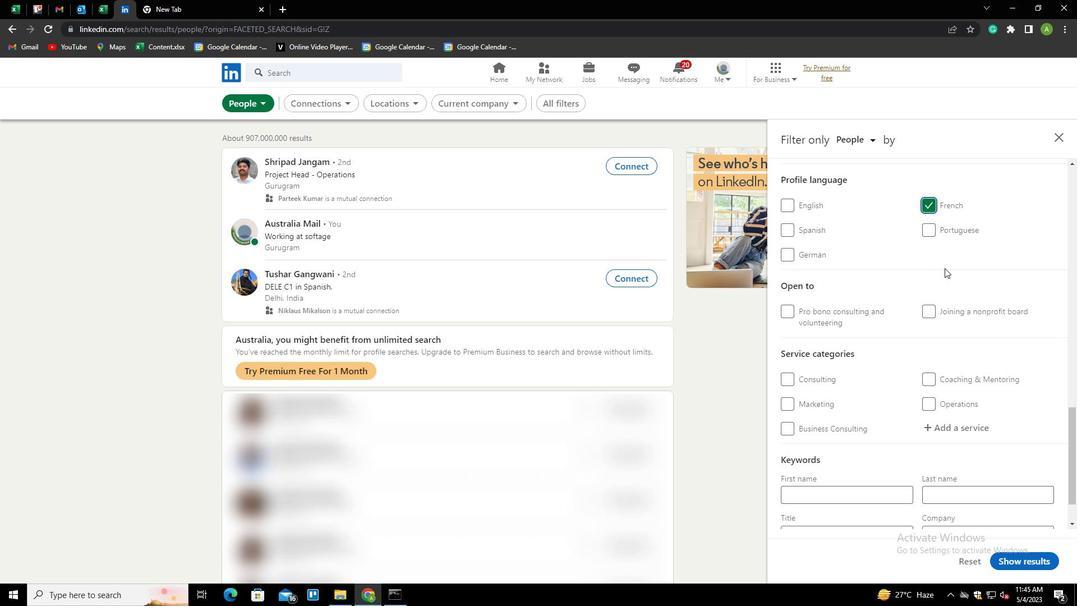 
Action: Mouse scrolled (945, 268) with delta (0, 0)
Screenshot: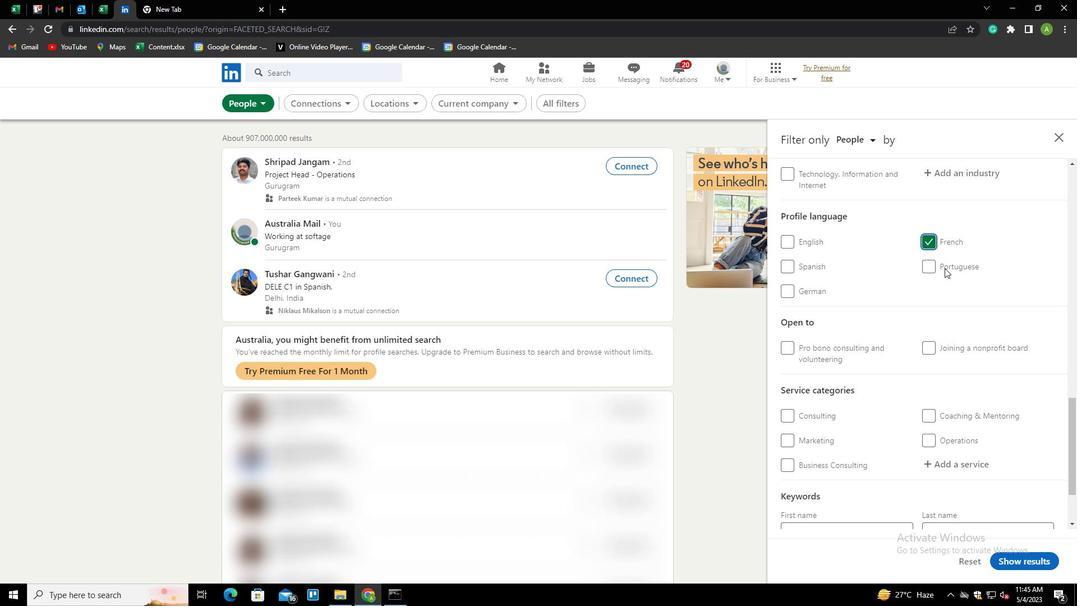 
Action: Mouse scrolled (945, 268) with delta (0, 0)
Screenshot: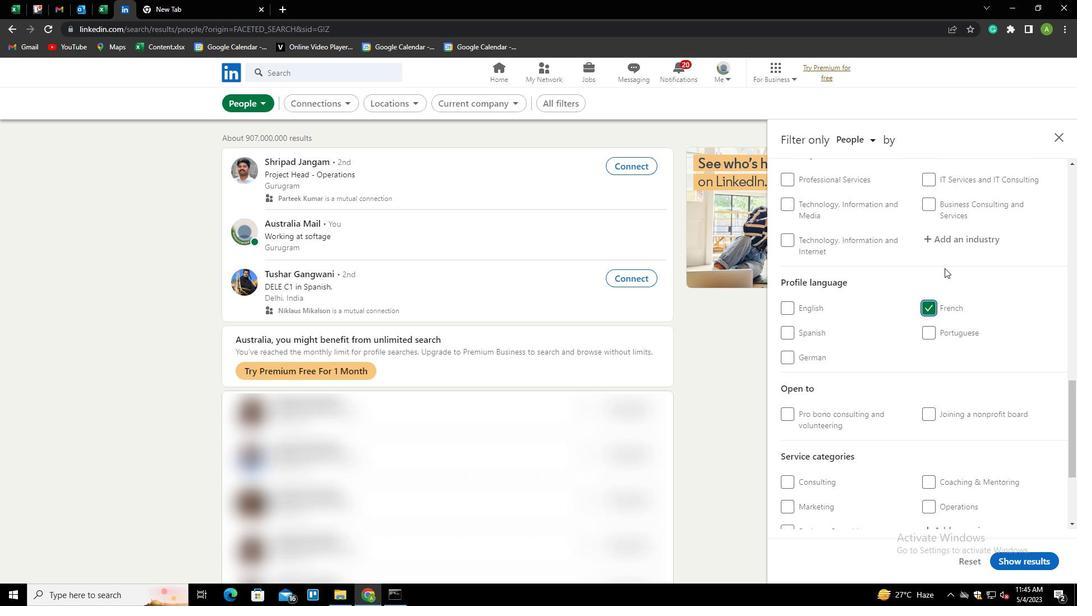 
Action: Mouse scrolled (945, 268) with delta (0, 0)
Screenshot: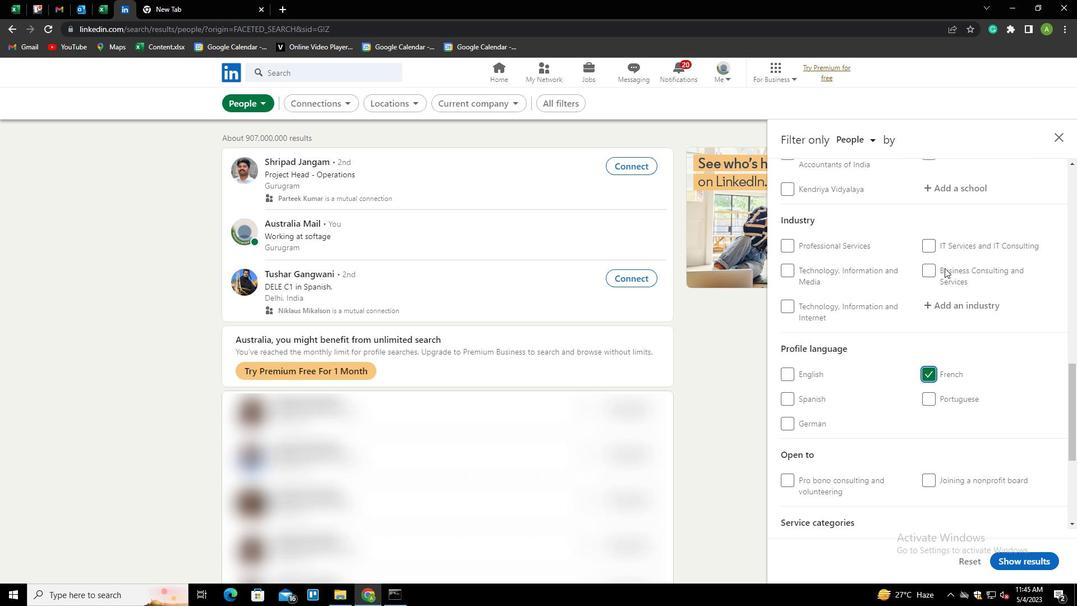
Action: Mouse scrolled (945, 268) with delta (0, 0)
Screenshot: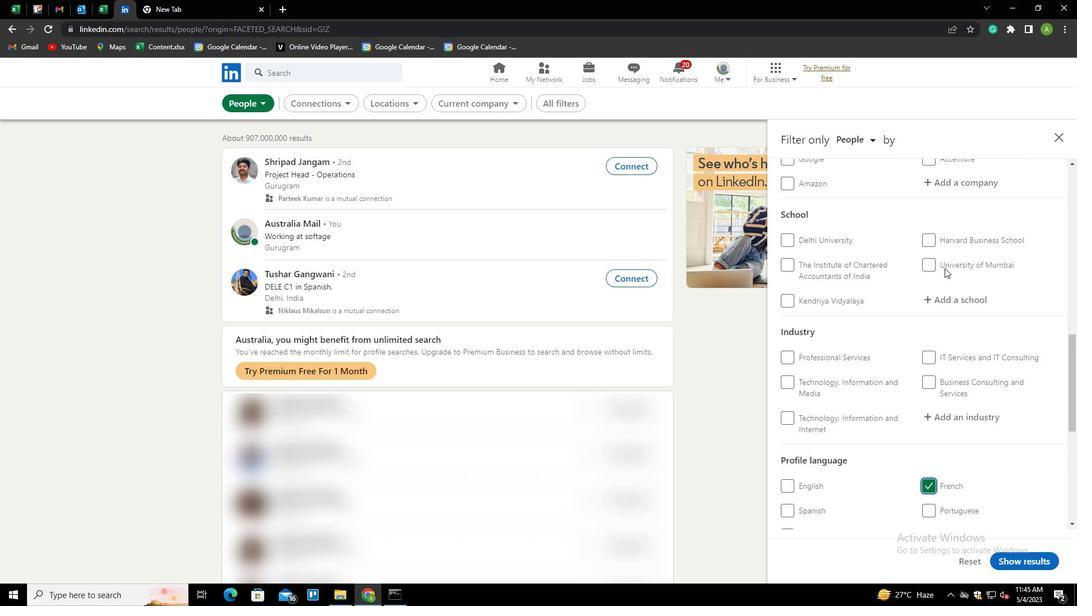 
Action: Mouse scrolled (945, 268) with delta (0, 0)
Screenshot: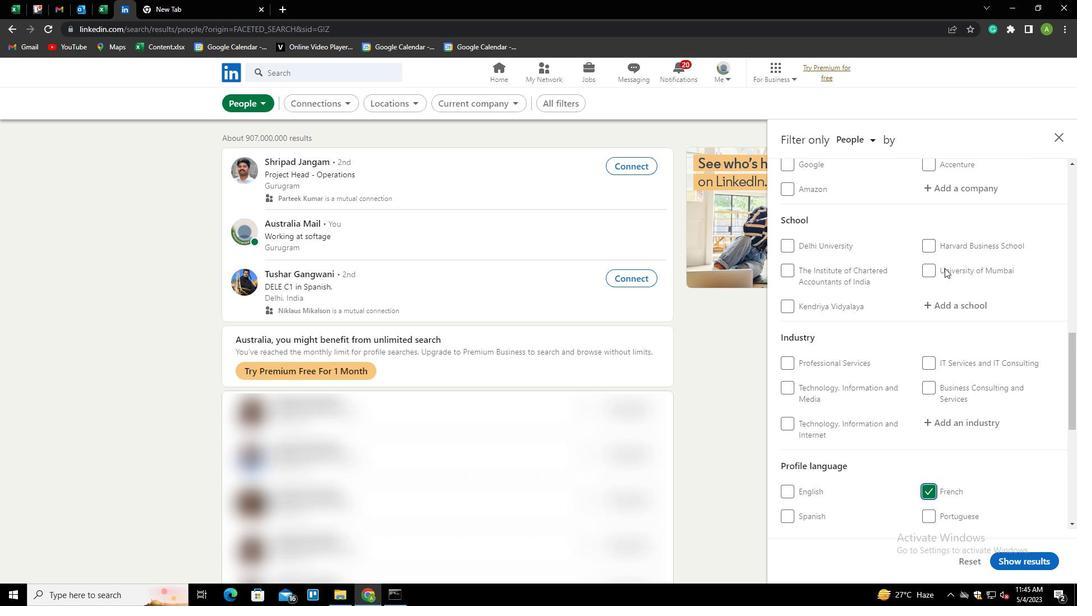 
Action: Mouse scrolled (945, 268) with delta (0, 0)
Screenshot: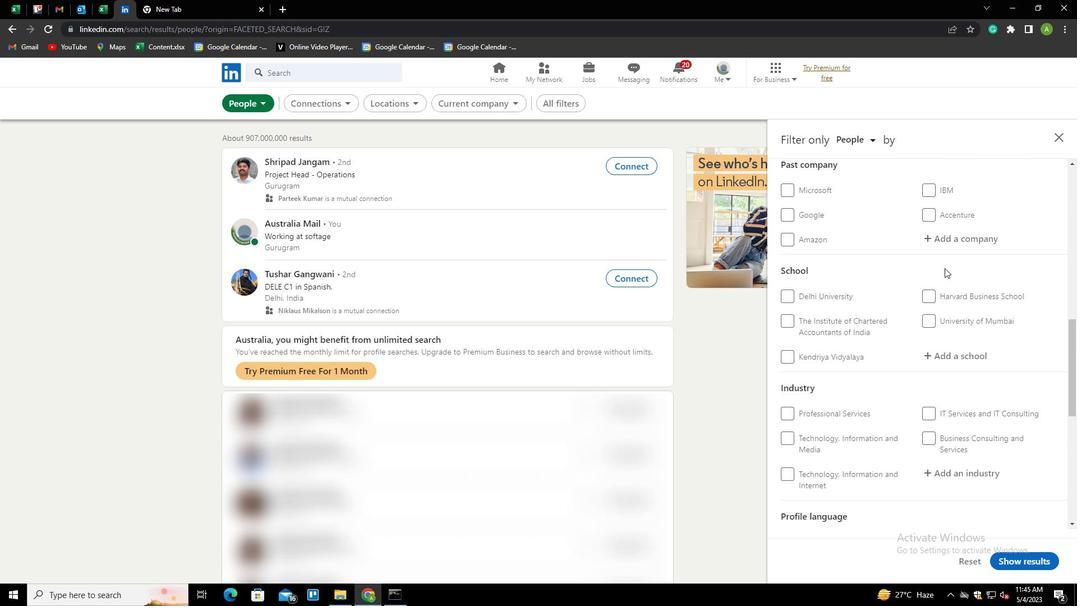 
Action: Mouse scrolled (945, 268) with delta (0, 0)
Screenshot: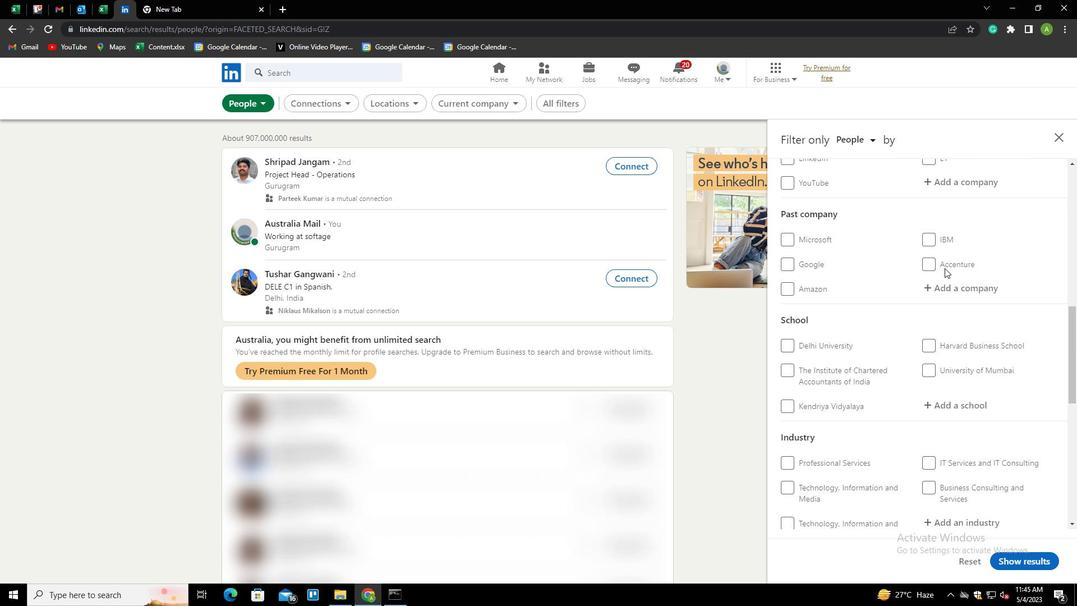 
Action: Mouse moved to (945, 302)
Screenshot: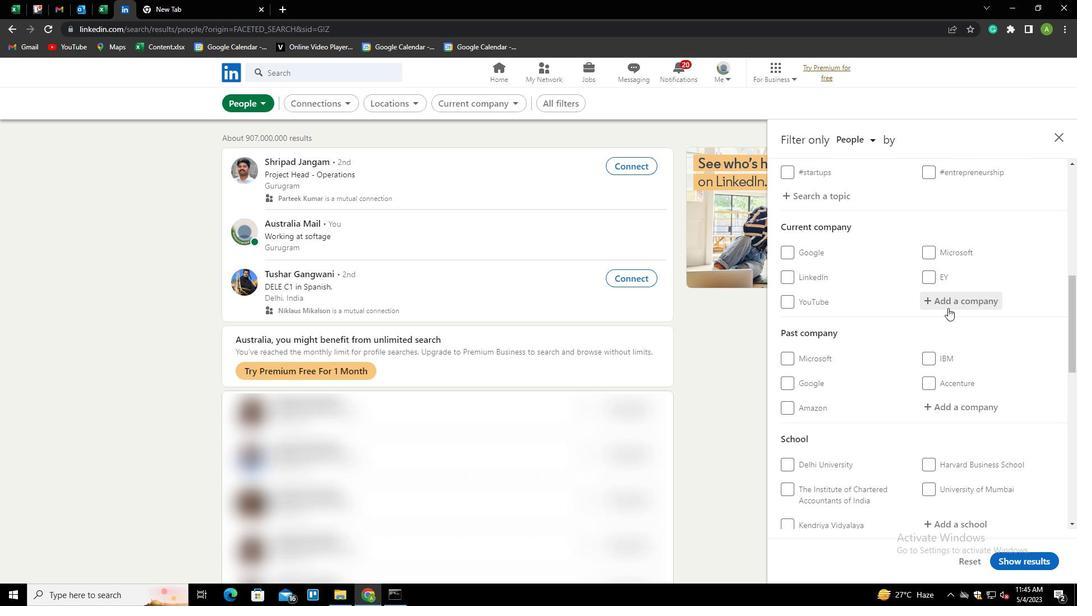 
Action: Mouse pressed left at (945, 302)
Screenshot: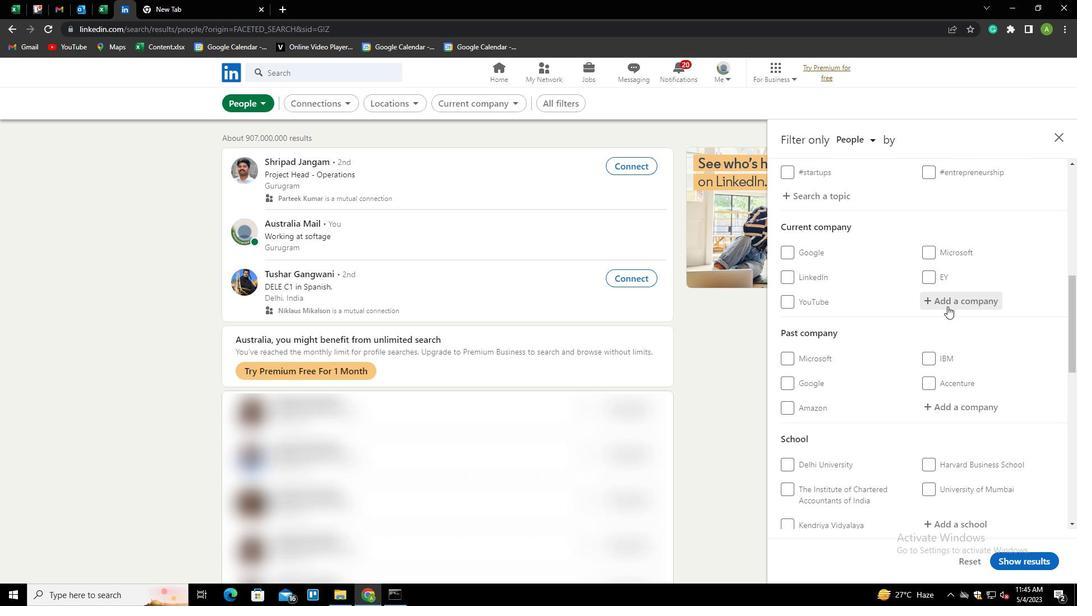 
Action: Mouse moved to (897, 271)
Screenshot: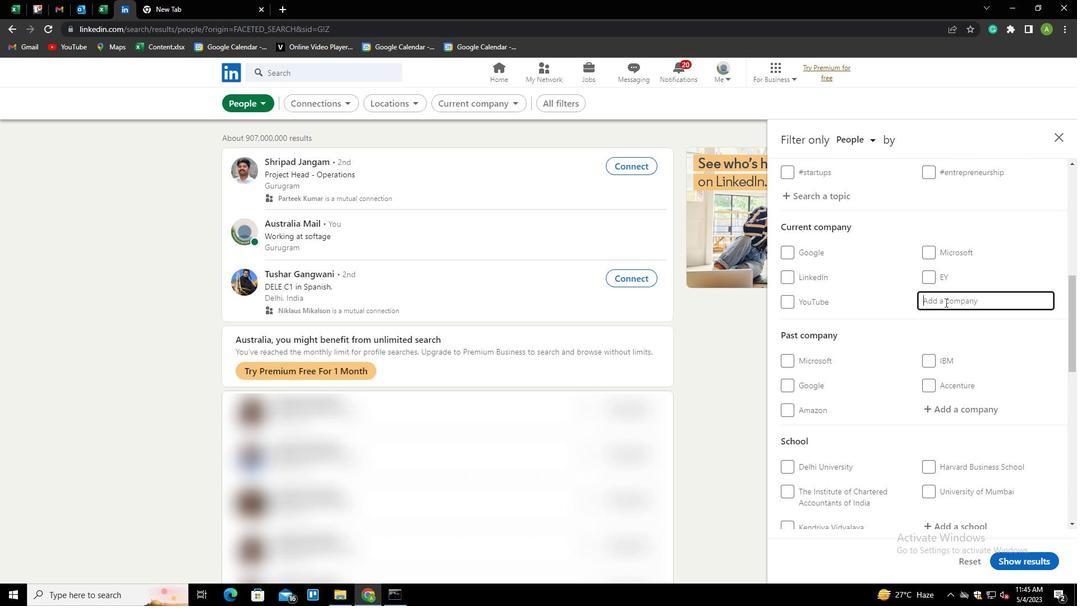 
Action: Key pressed <Key.shift><Key.shift><Key.shift><Key.shift><Key.shift><Key.shift><Key.shift><Key.shift><Key.shift><Key.shift><Key.shift><Key.shift><Key.shift><Key.shift><Key.shift><Key.shift><Key.shift>CHEMICAL<Key.space><Key.shift>ENGINEERING<Key.space>BLO<Key.down><Key.enter>
Screenshot: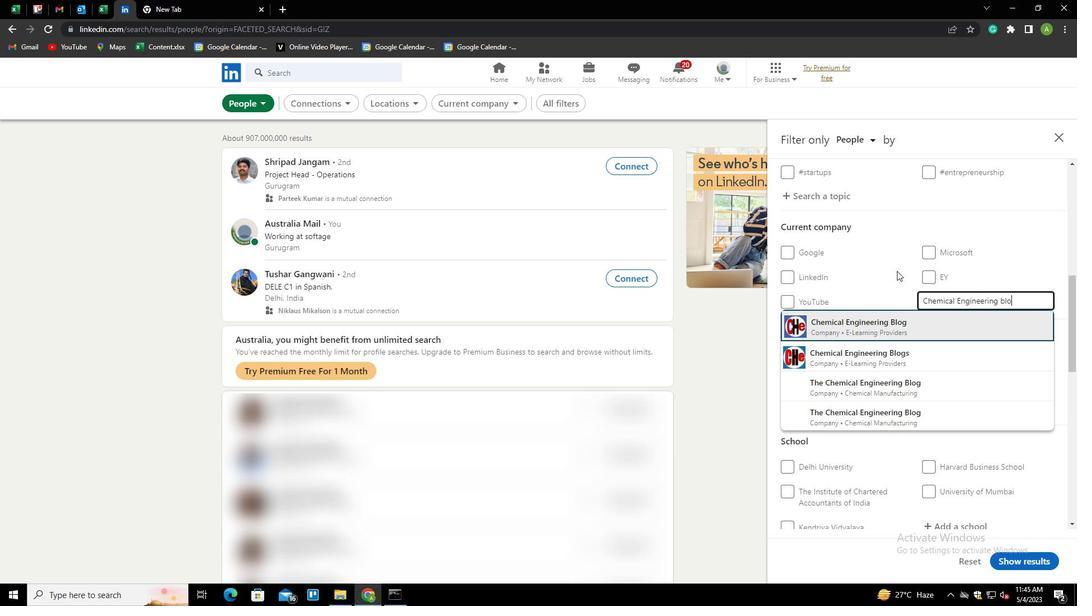 
Action: Mouse scrolled (897, 270) with delta (0, 0)
Screenshot: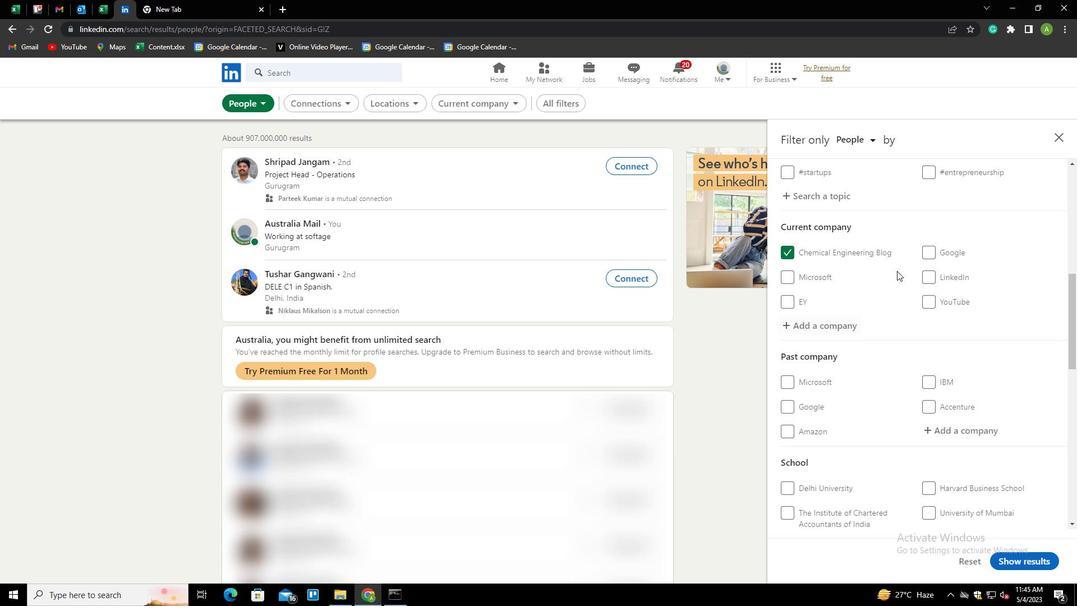 
Action: Mouse scrolled (897, 270) with delta (0, 0)
Screenshot: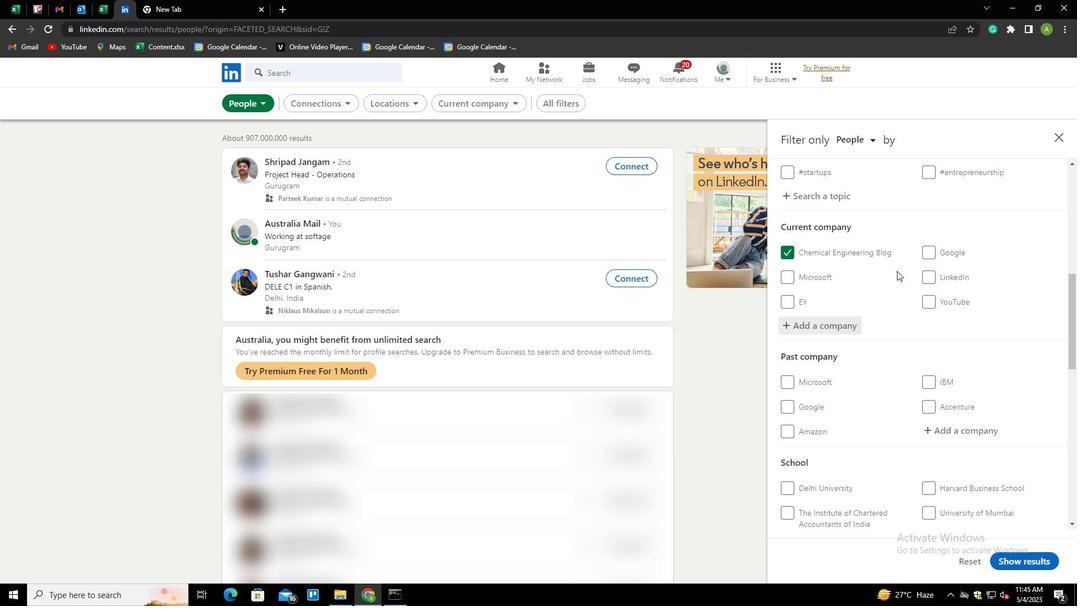 
Action: Mouse scrolled (897, 270) with delta (0, 0)
Screenshot: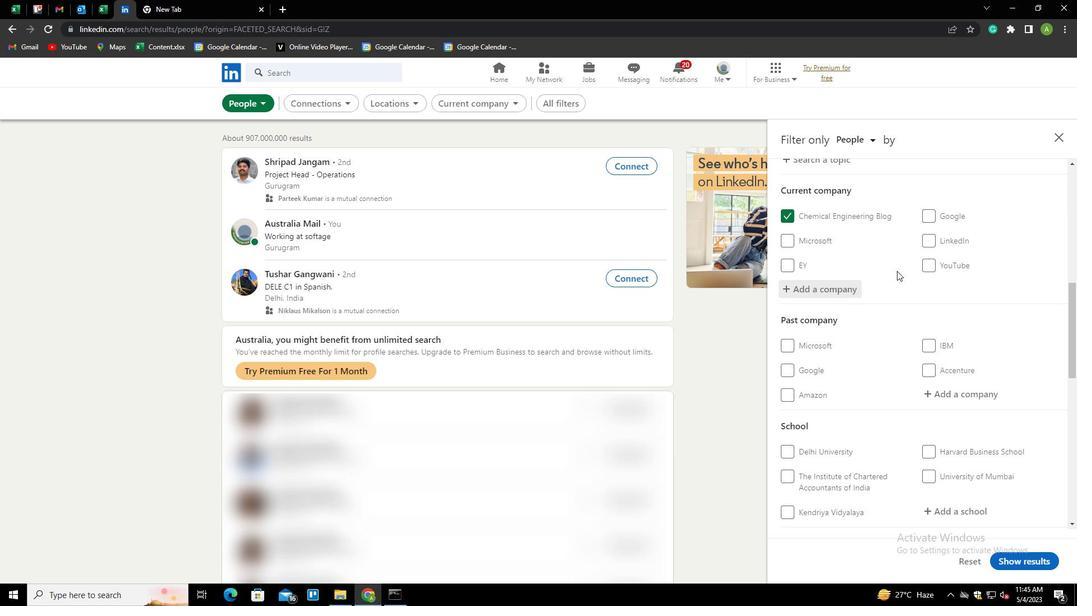 
Action: Mouse scrolled (897, 270) with delta (0, 0)
Screenshot: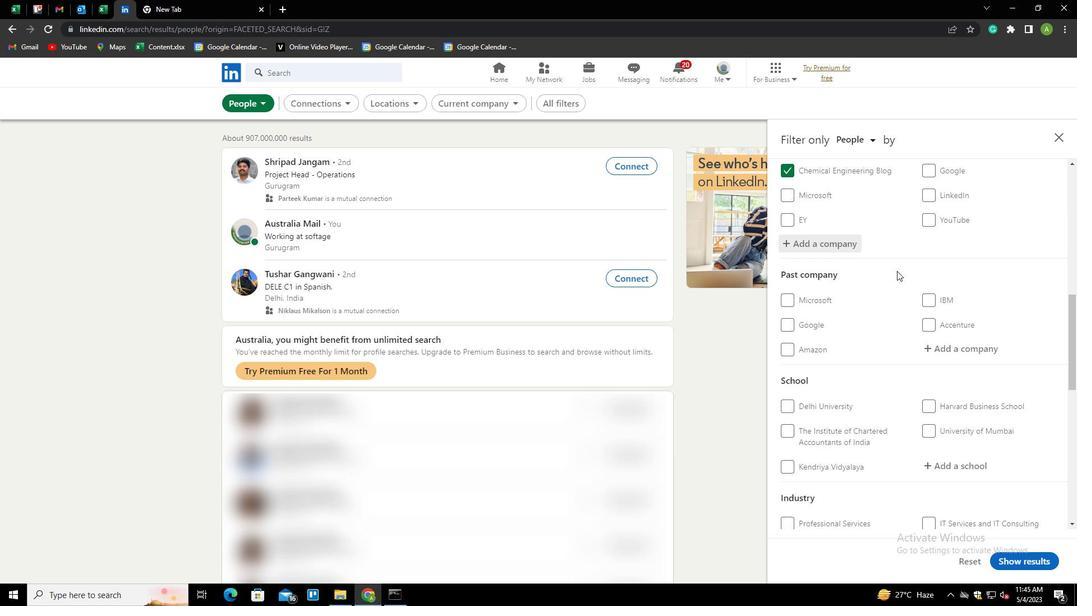 
Action: Mouse scrolled (897, 270) with delta (0, 0)
Screenshot: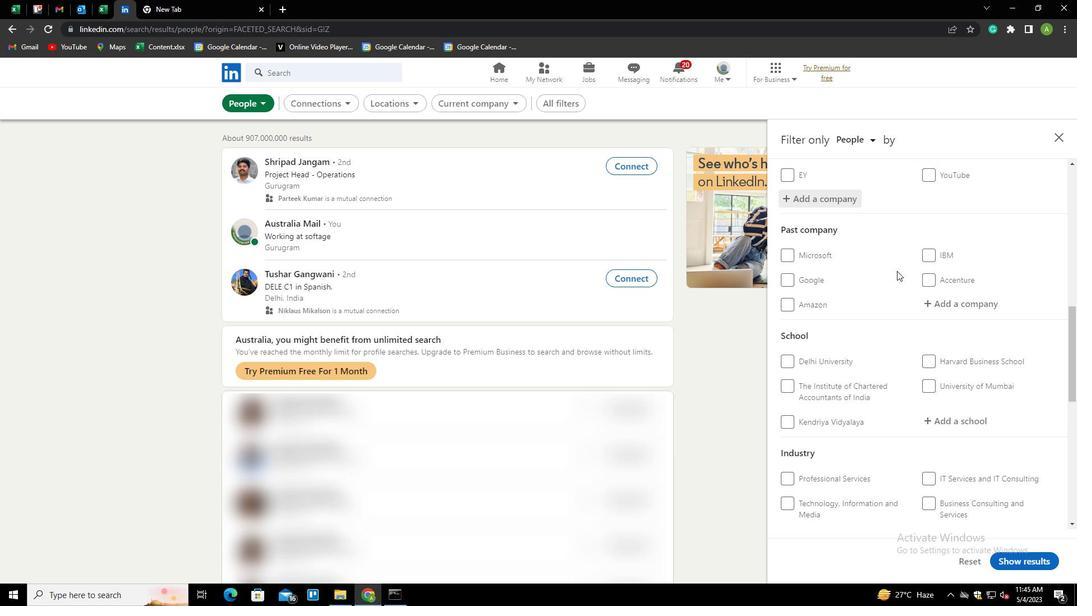 
Action: Mouse moved to (940, 261)
Screenshot: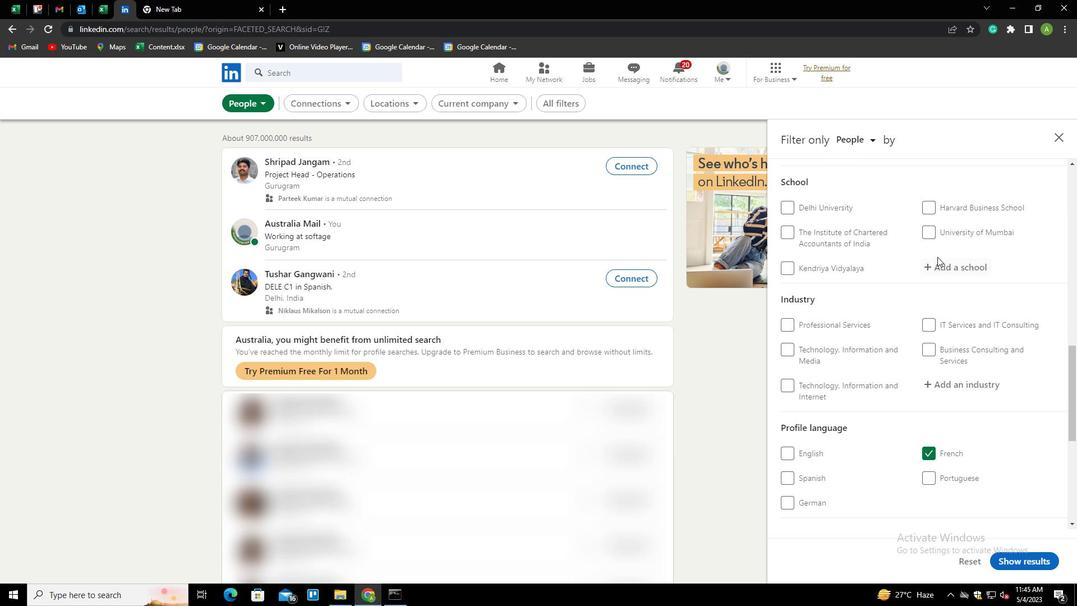 
Action: Mouse pressed left at (940, 261)
Screenshot: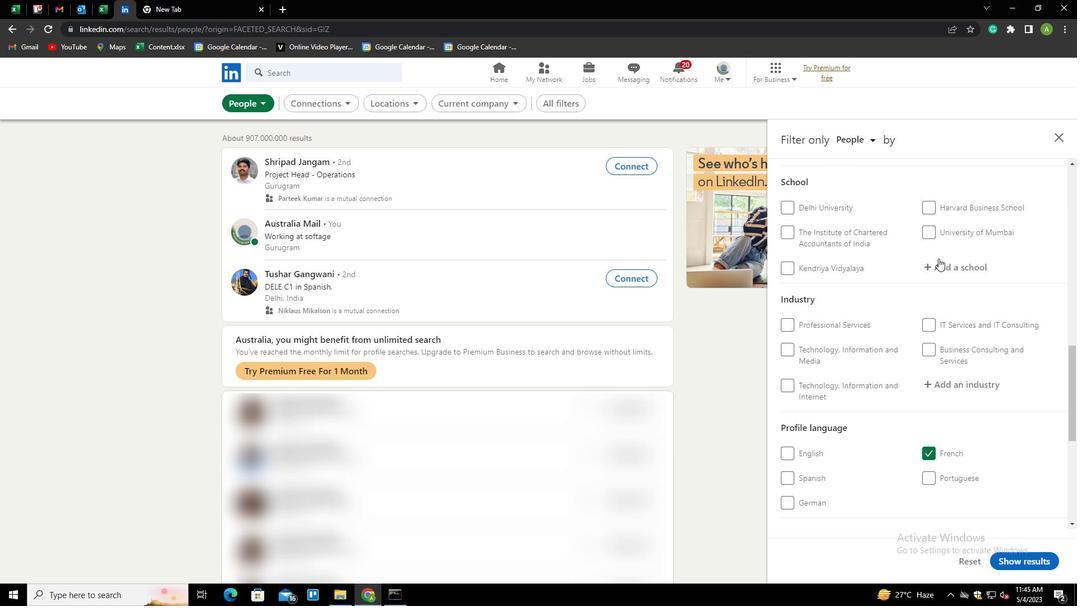 
Action: Key pressed <Key.shift>DELHI<Key.space><Key.shift>UNIVERSITY<Key.down><Key.enter>
Screenshot: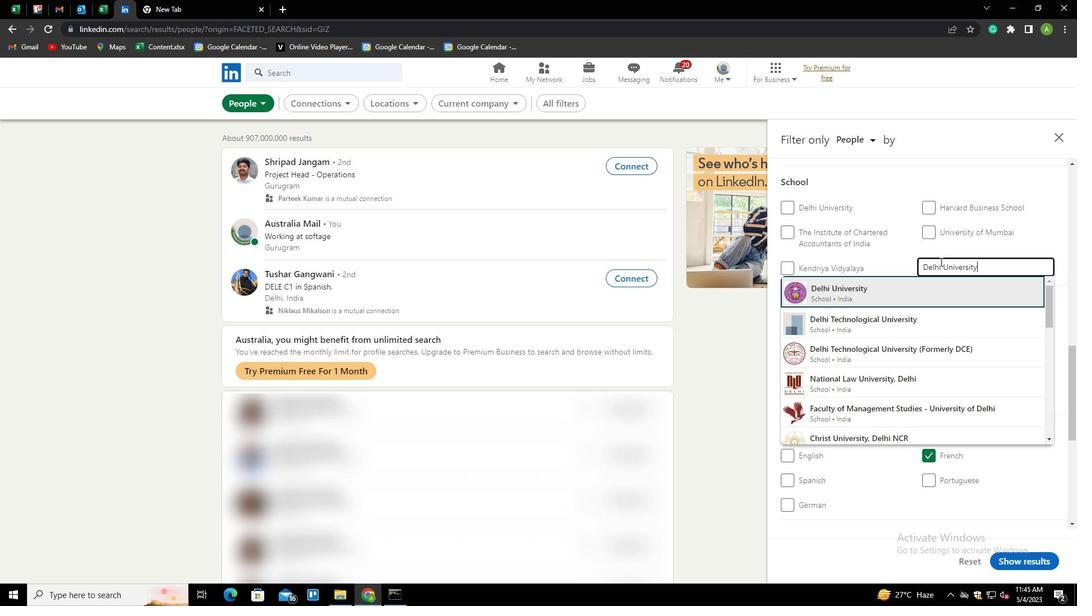 
Action: Mouse scrolled (940, 261) with delta (0, 0)
Screenshot: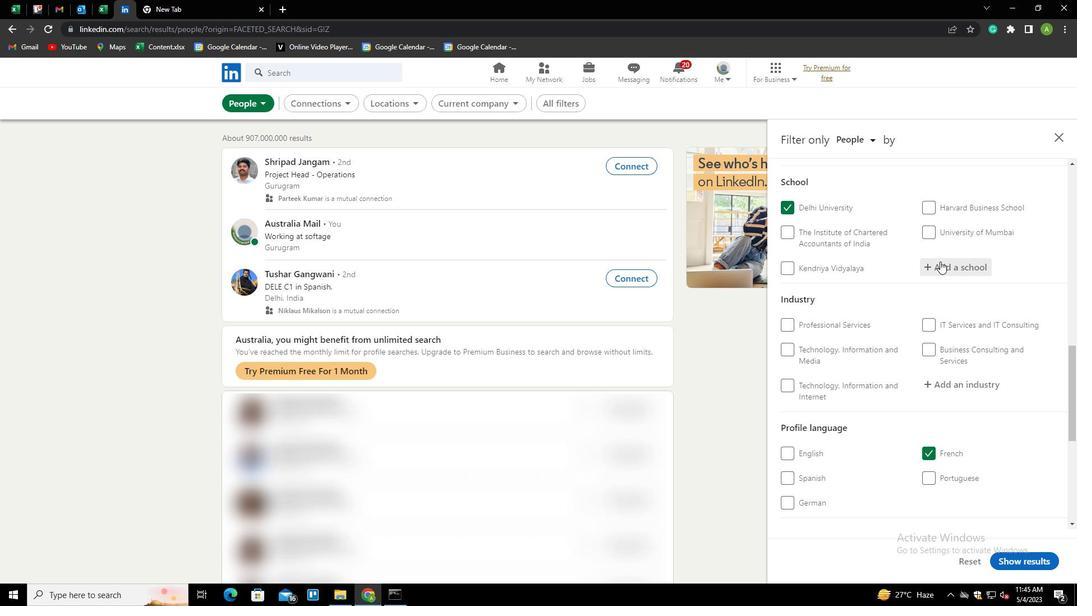 
Action: Mouse scrolled (940, 261) with delta (0, 0)
Screenshot: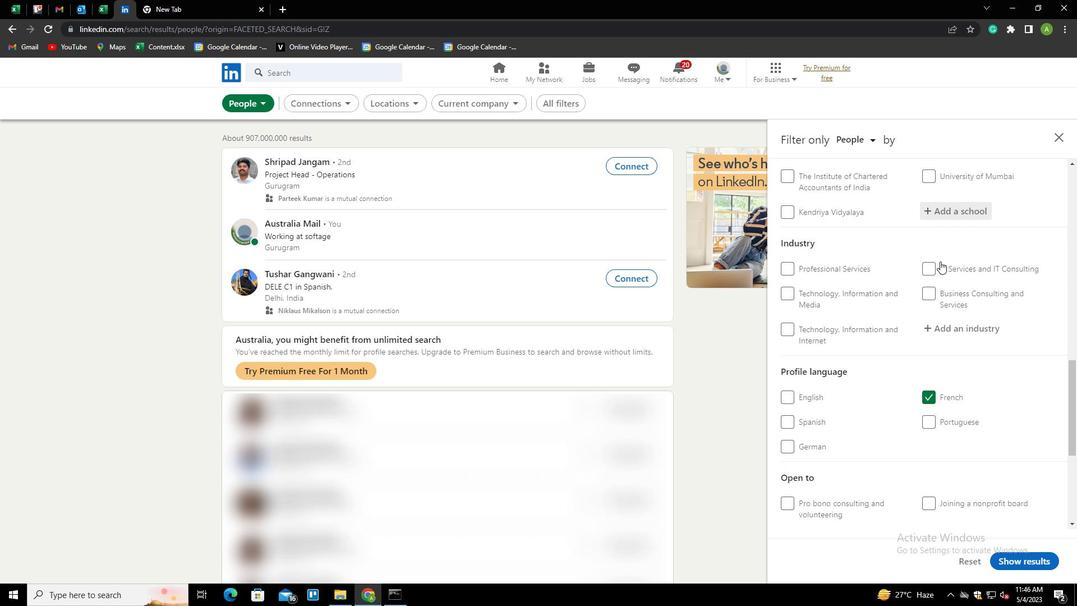 
Action: Mouse moved to (942, 272)
Screenshot: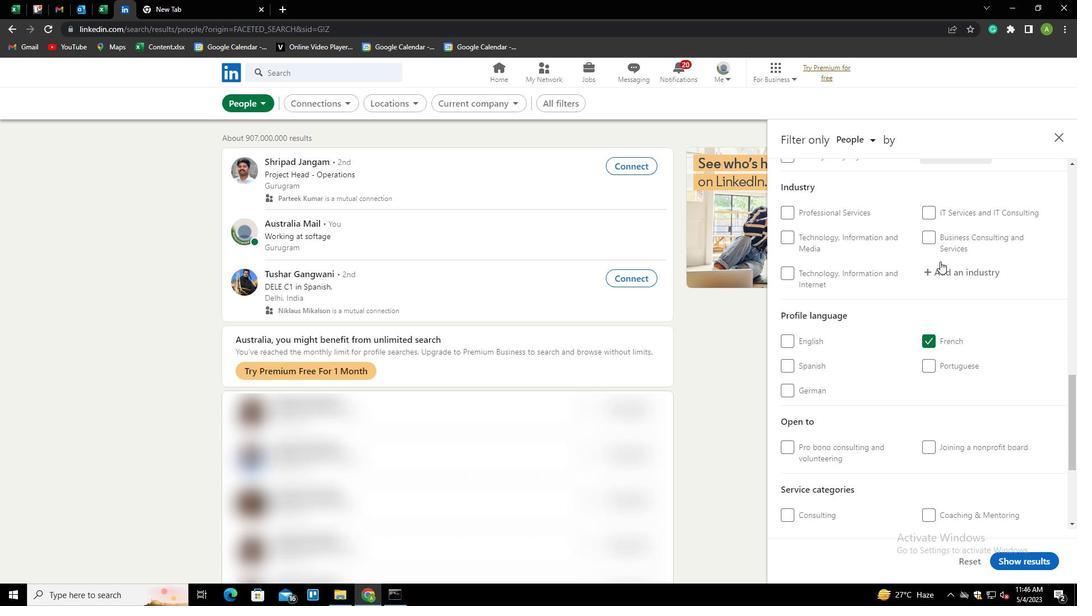 
Action: Mouse pressed left at (942, 272)
Screenshot: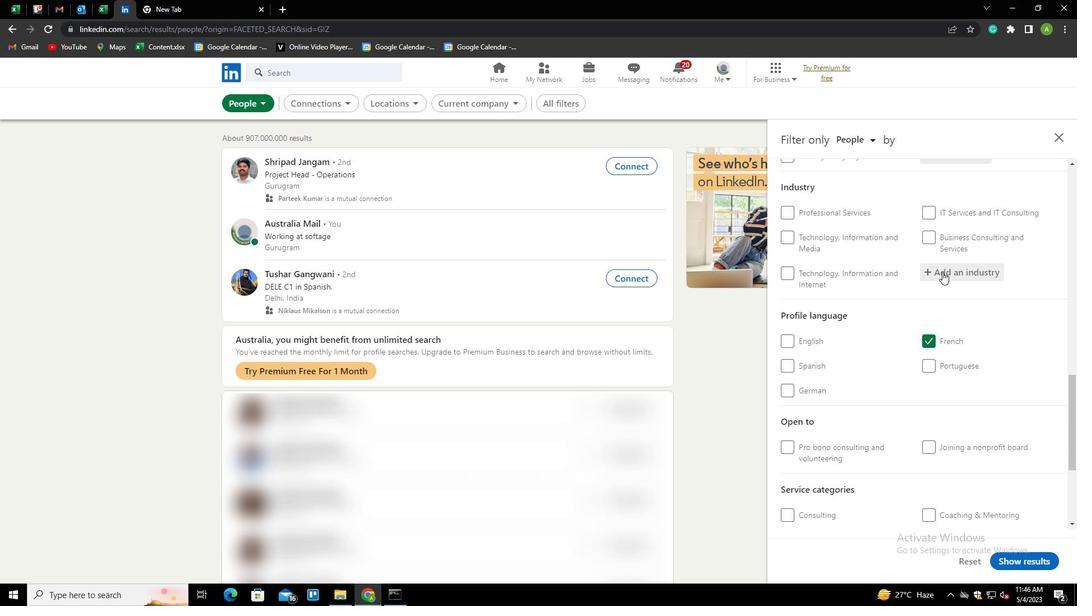 
Action: Mouse moved to (917, 255)
Screenshot: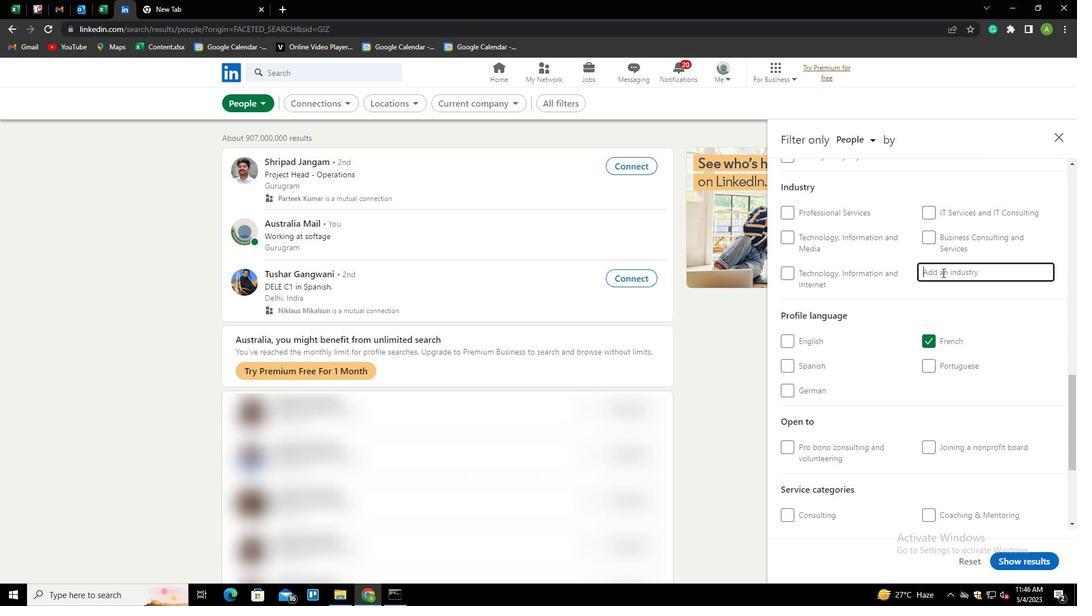 
Action: Key pressed <Key.shift>PIPELINE<Key.space><Key.shift>TRANSPO
Screenshot: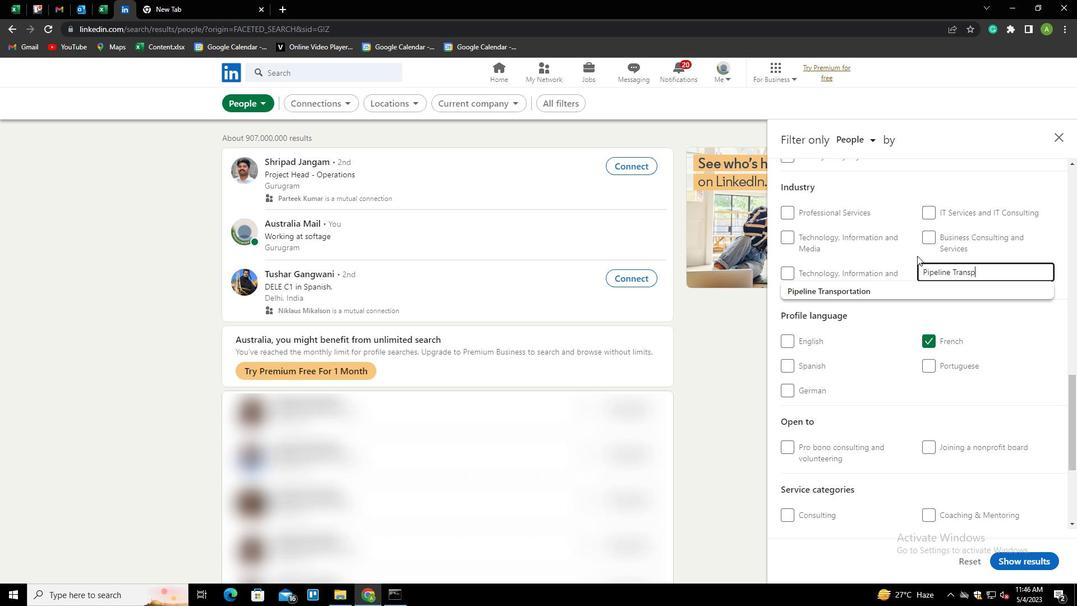 
Action: Mouse moved to (917, 255)
Screenshot: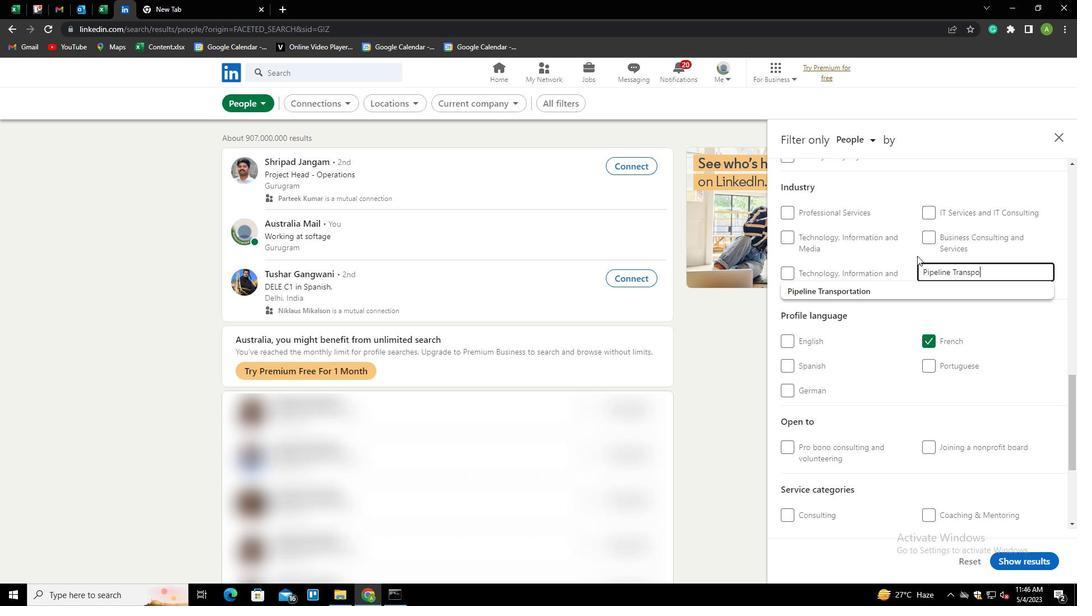 
Action: Key pressed RTATION<Key.down><Key.enter>
Screenshot: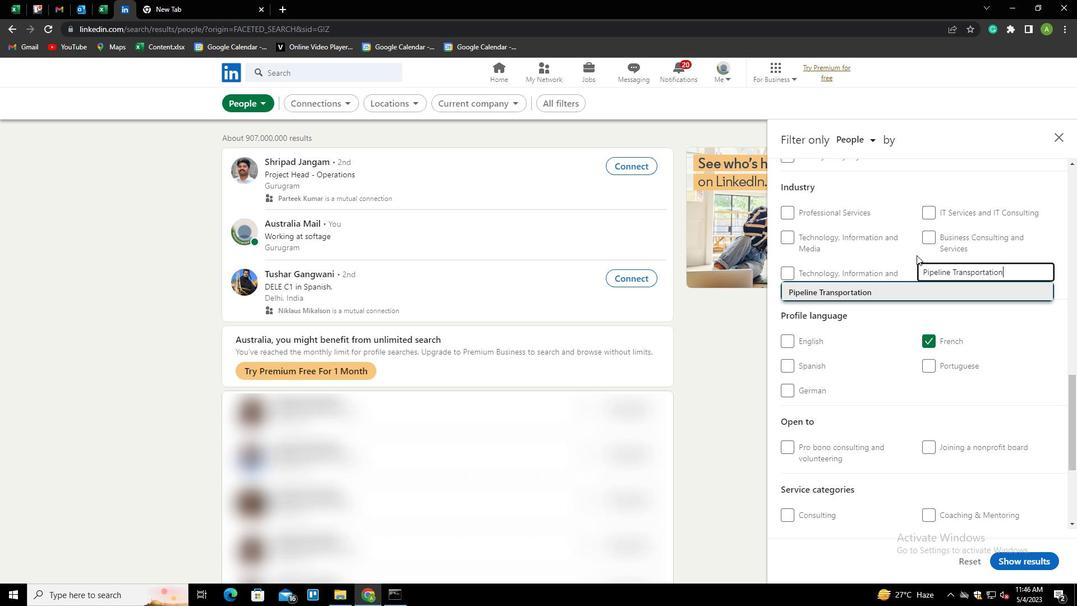 
Action: Mouse scrolled (917, 254) with delta (0, 0)
Screenshot: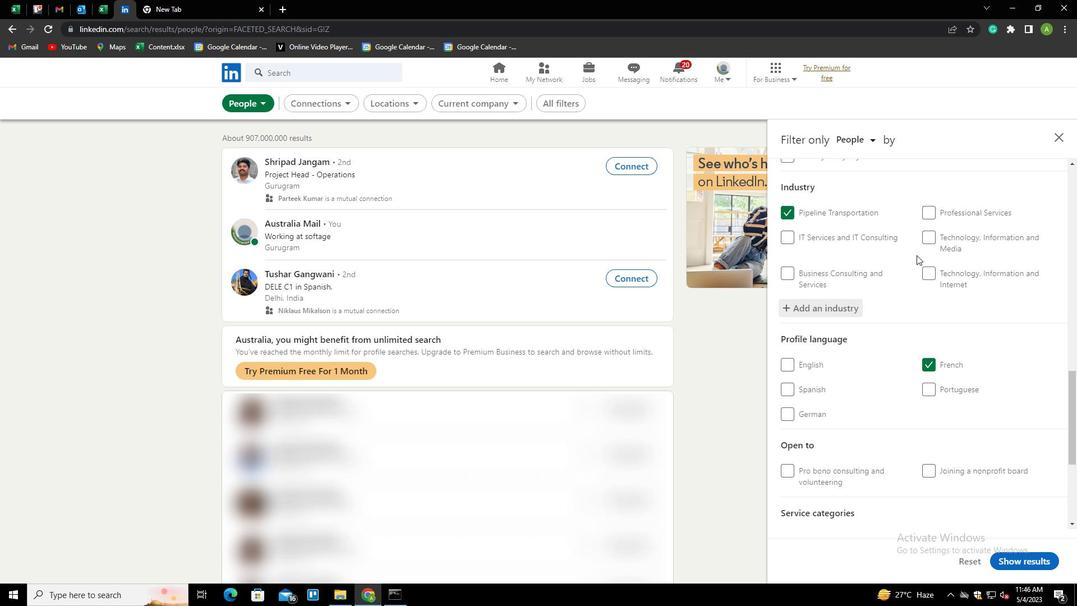 
Action: Mouse scrolled (917, 254) with delta (0, 0)
Screenshot: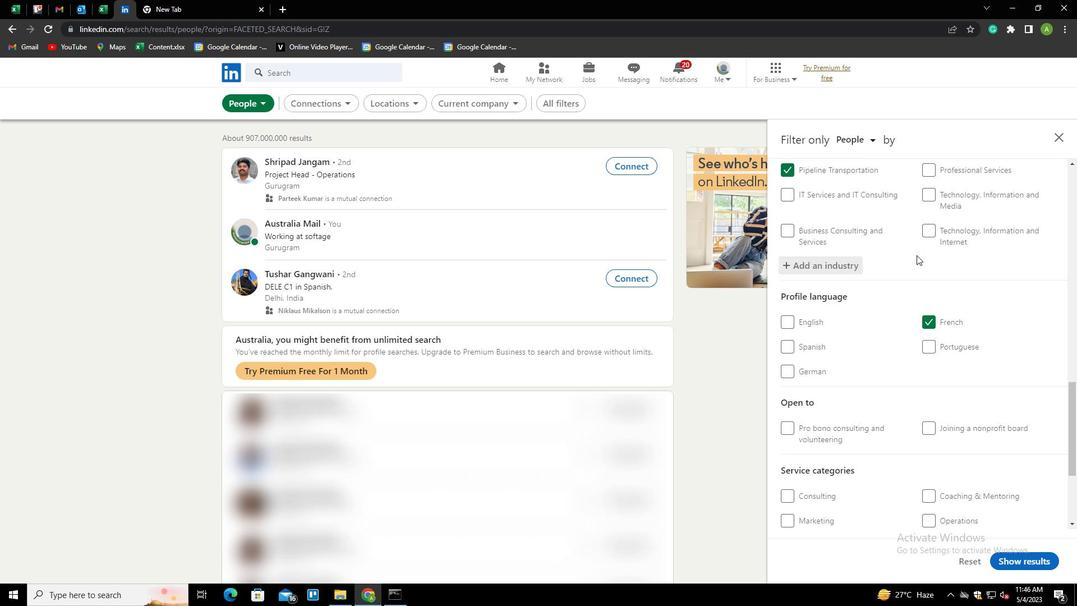 
Action: Mouse scrolled (917, 254) with delta (0, 0)
Screenshot: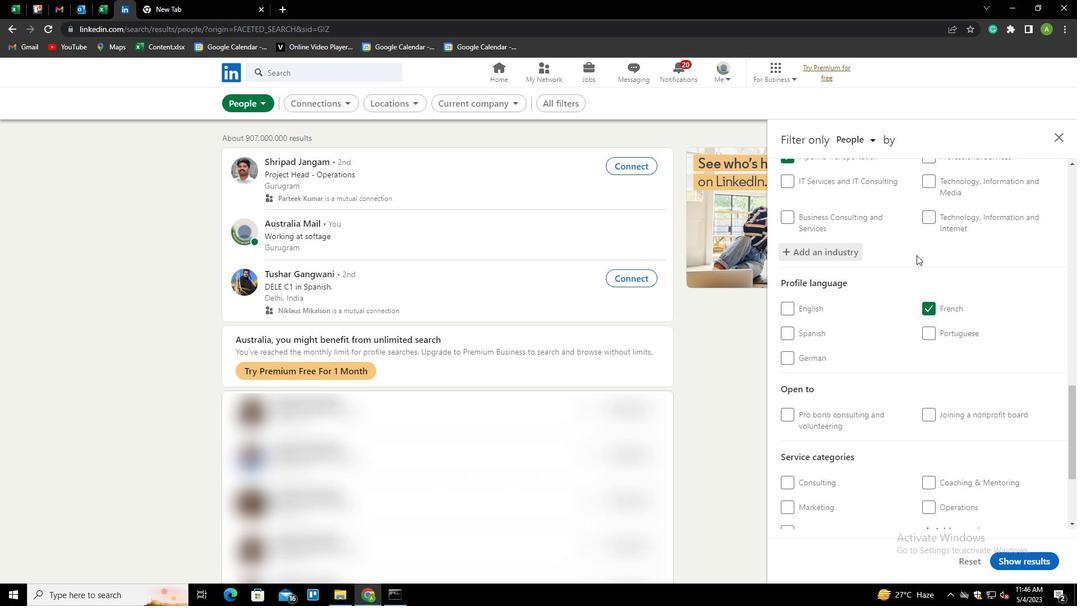 
Action: Mouse scrolled (917, 254) with delta (0, 0)
Screenshot: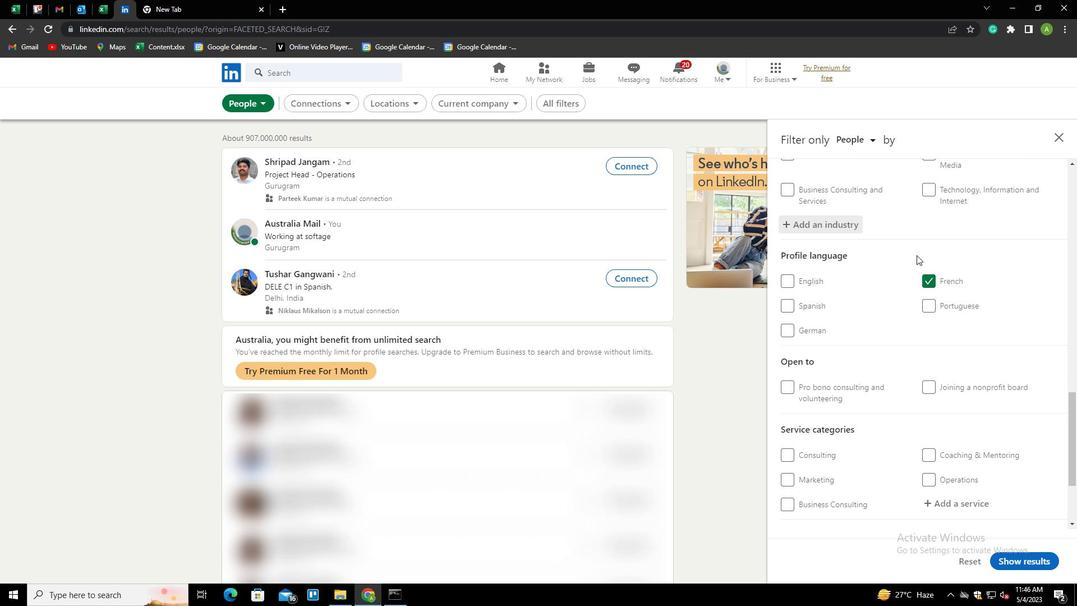 
Action: Mouse scrolled (917, 254) with delta (0, 0)
Screenshot: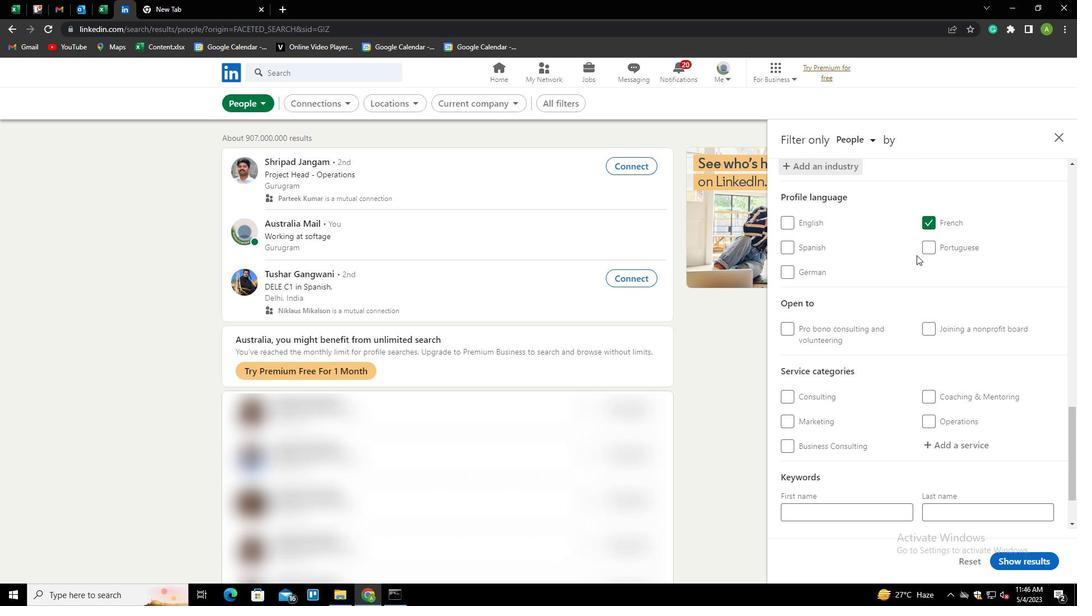 
Action: Mouse scrolled (917, 254) with delta (0, 0)
Screenshot: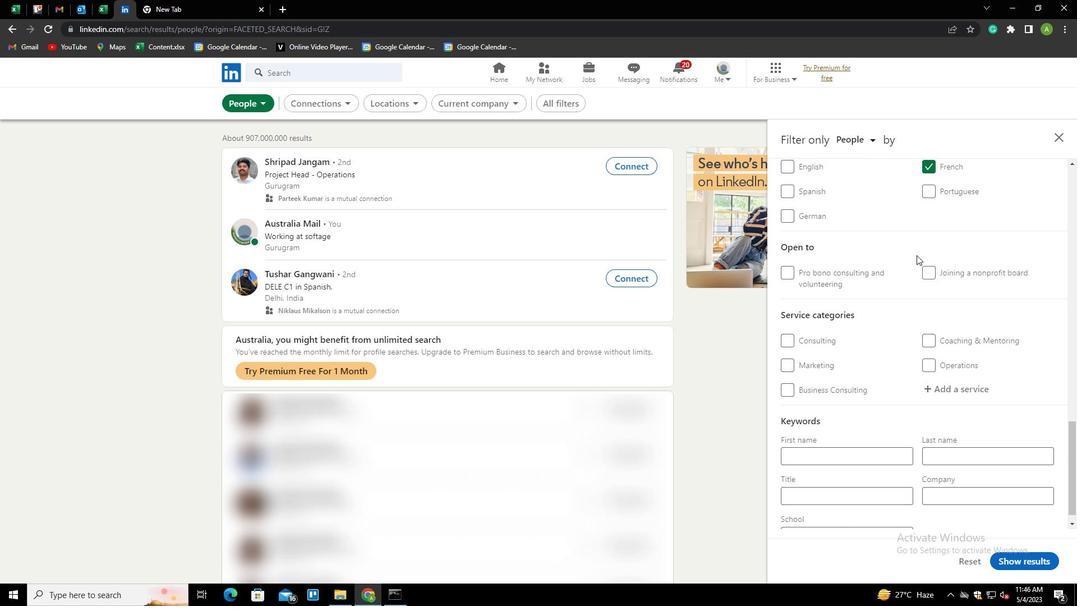 
Action: Mouse moved to (942, 371)
Screenshot: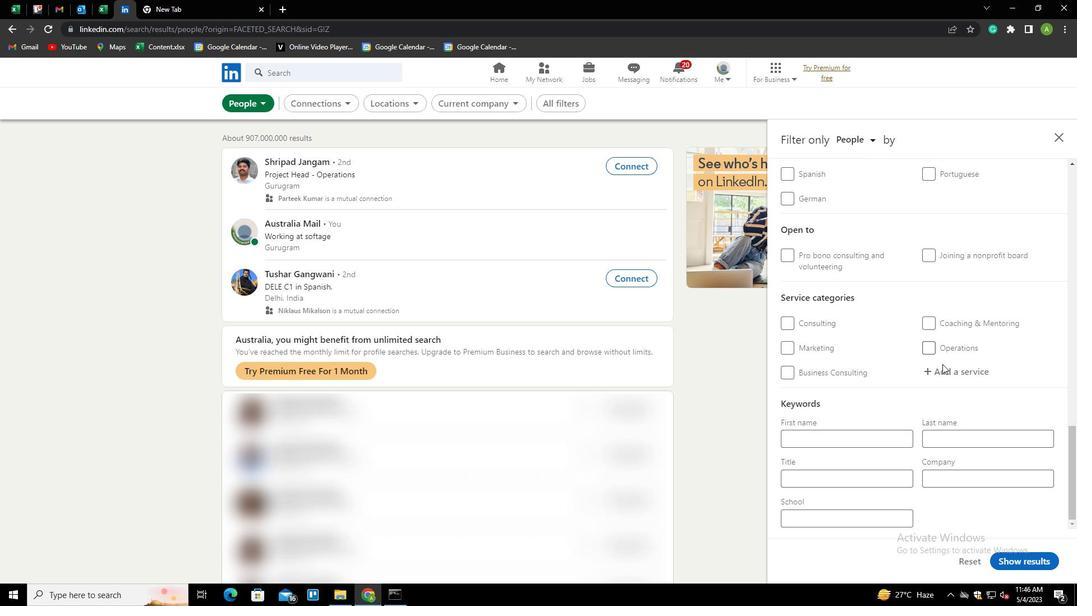 
Action: Mouse pressed left at (942, 371)
Screenshot: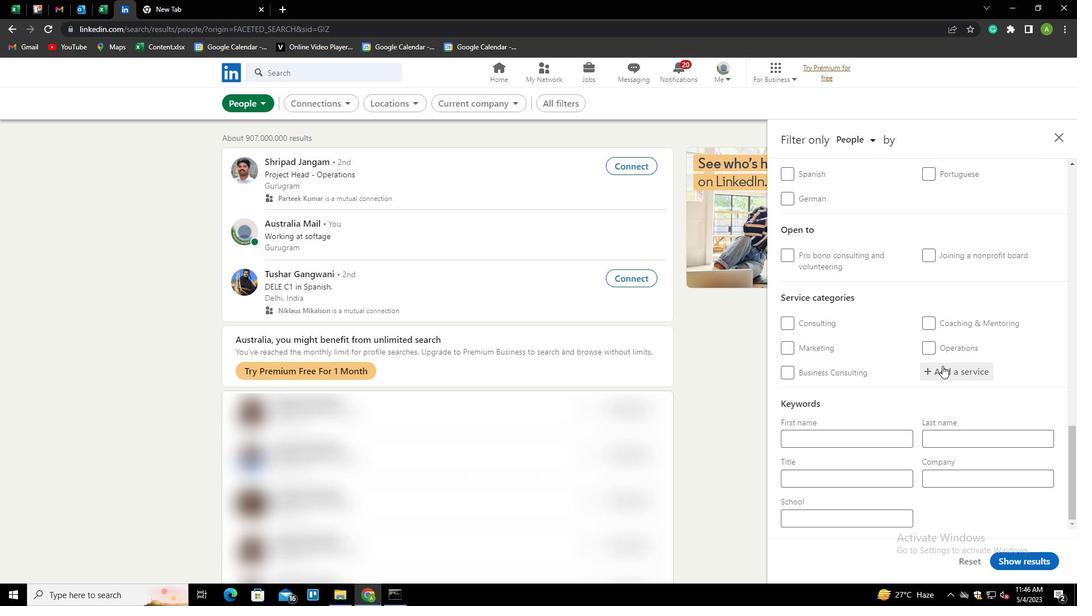 
Action: Mouse moved to (884, 330)
Screenshot: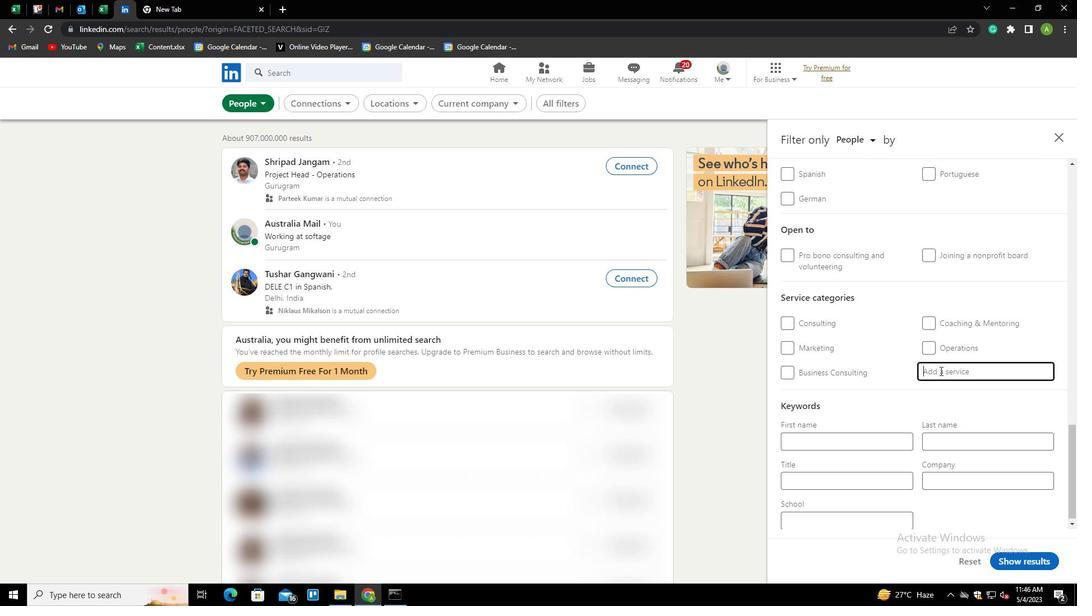 
Action: Key pressed <Key.shift>INSURANCE<Key.down><Key.enter>
Screenshot: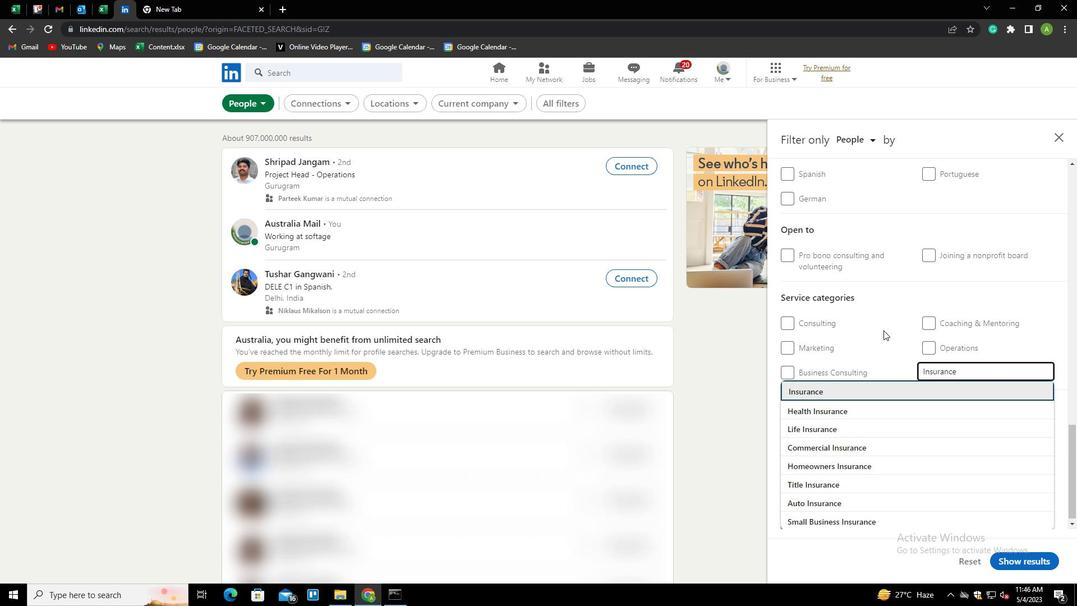 
Action: Mouse scrolled (884, 330) with delta (0, 0)
Screenshot: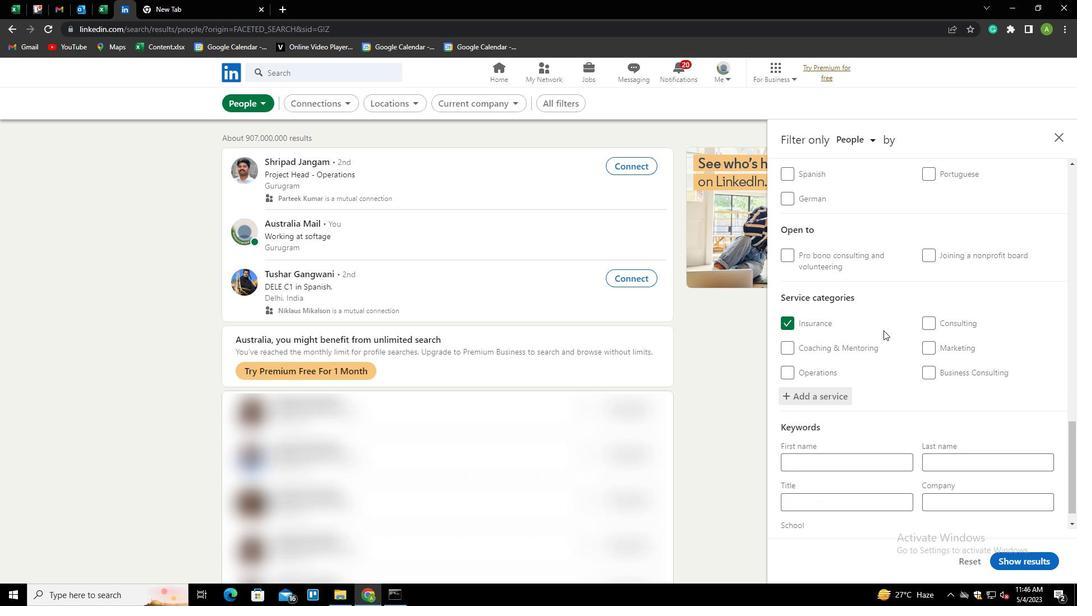 
Action: Mouse scrolled (884, 330) with delta (0, 0)
Screenshot: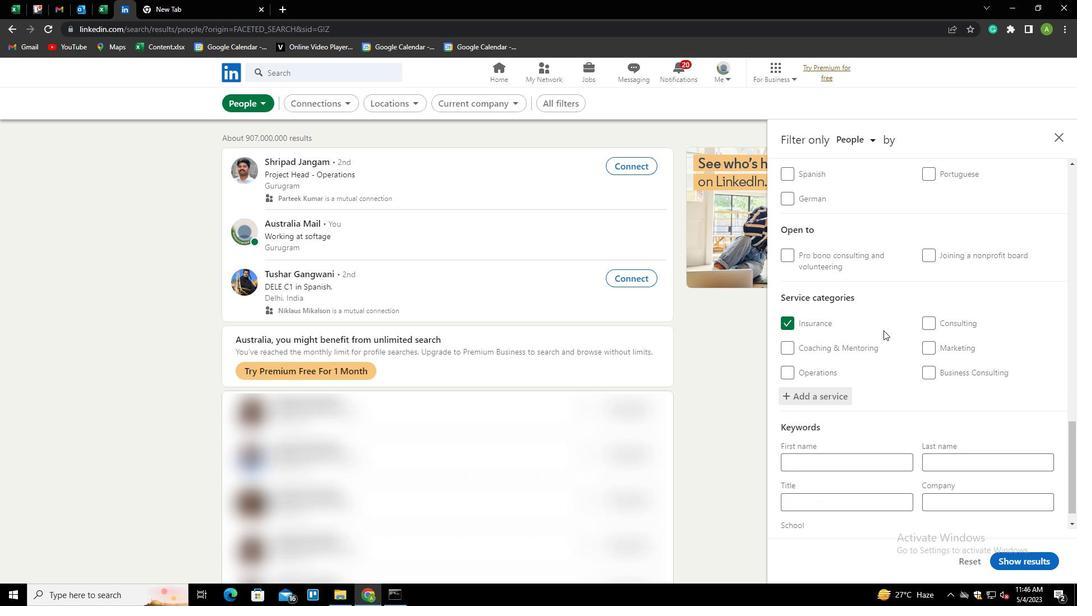 
Action: Mouse scrolled (884, 330) with delta (0, 0)
Screenshot: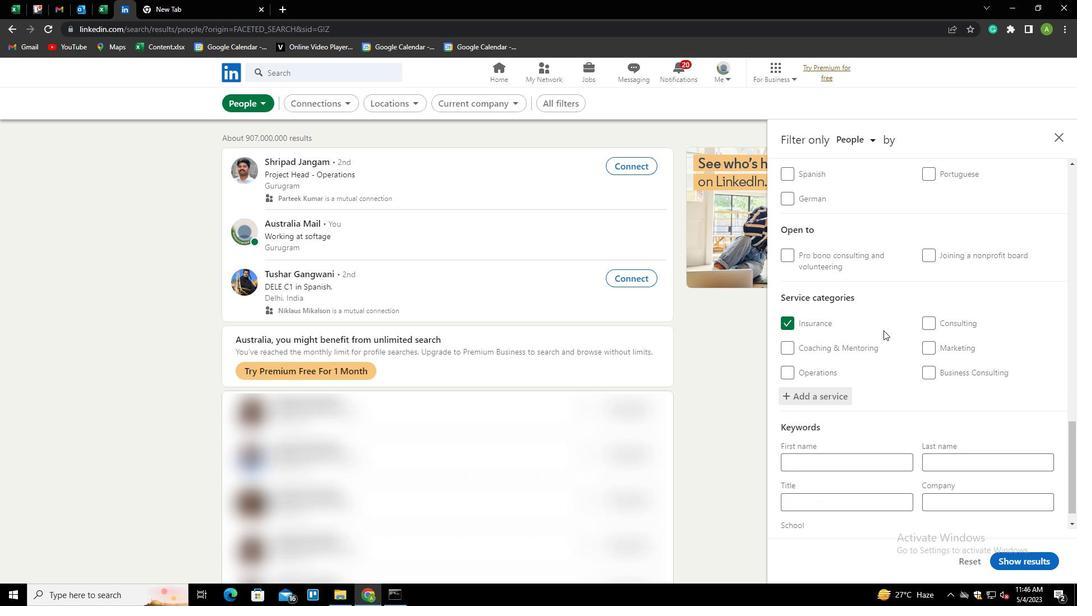
Action: Mouse scrolled (884, 330) with delta (0, 0)
Screenshot: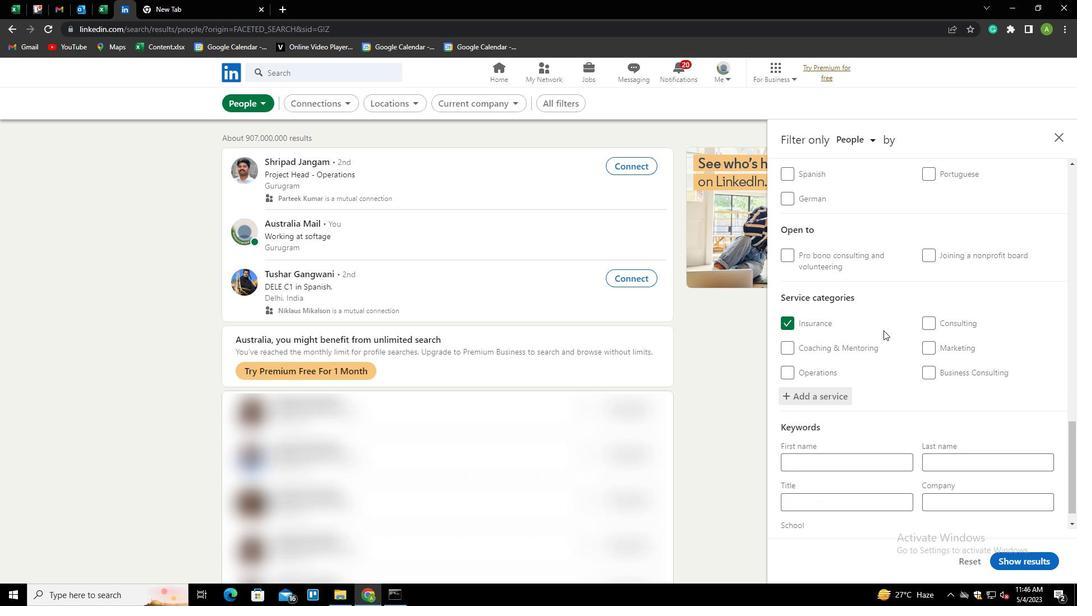 
Action: Mouse scrolled (884, 330) with delta (0, 0)
Screenshot: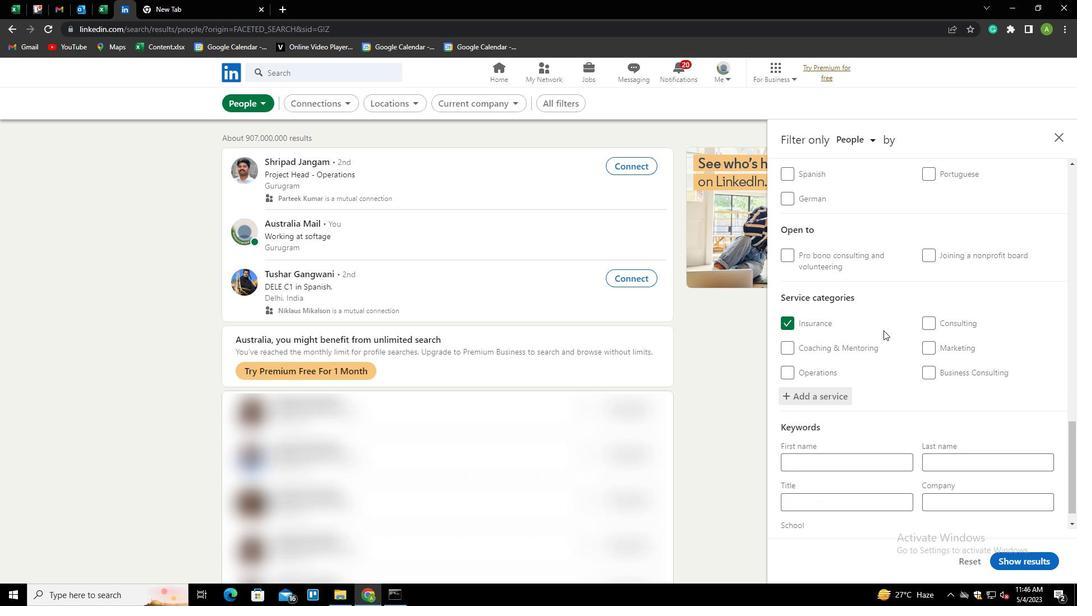 
Action: Mouse scrolled (884, 330) with delta (0, 0)
Screenshot: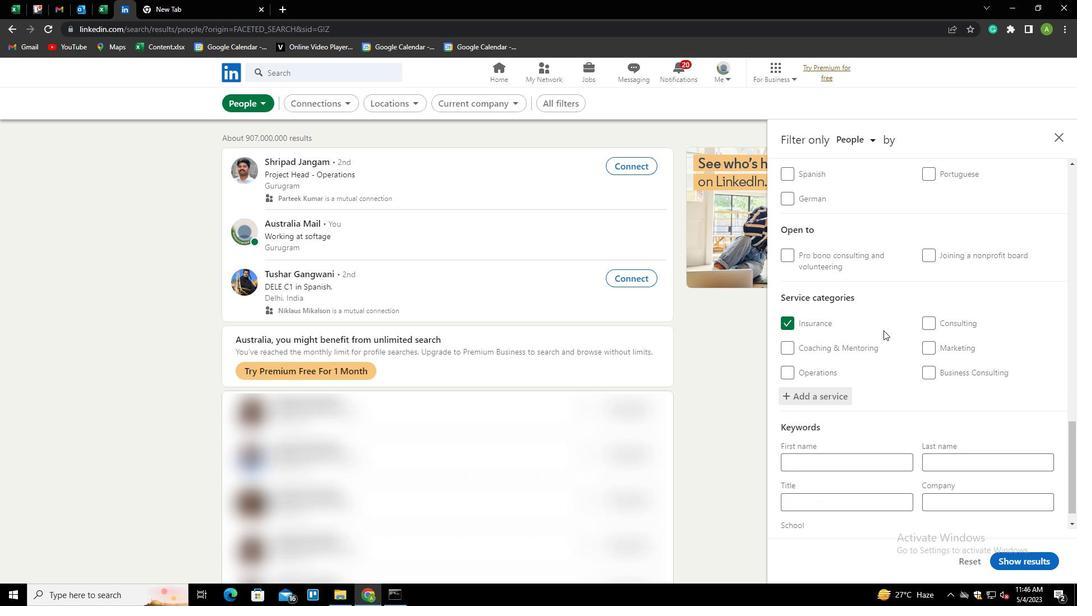 
Action: Mouse scrolled (884, 330) with delta (0, 0)
Screenshot: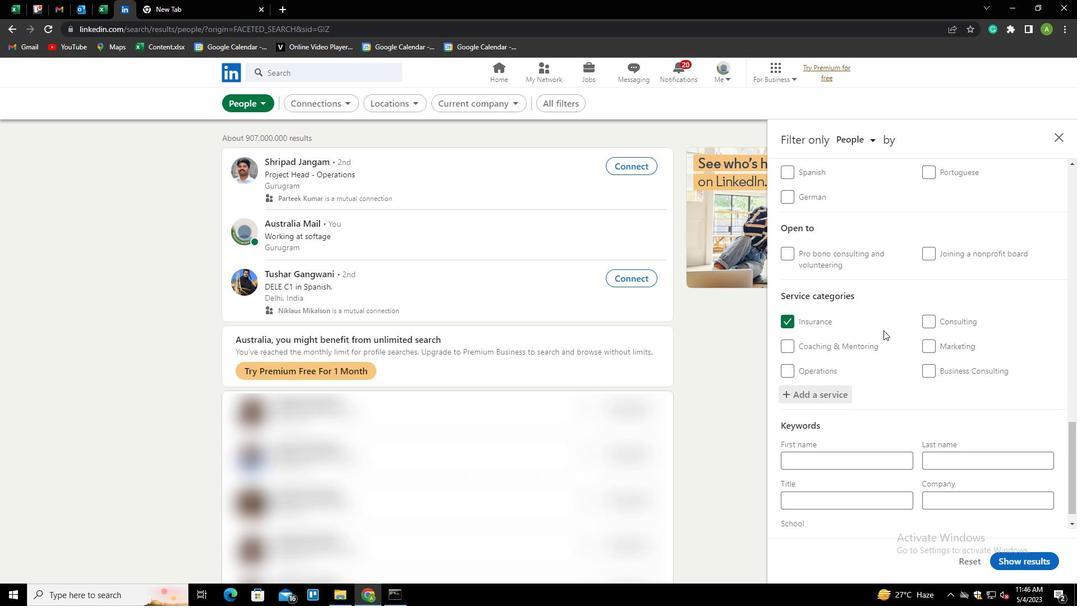 
Action: Mouse moved to (840, 480)
Screenshot: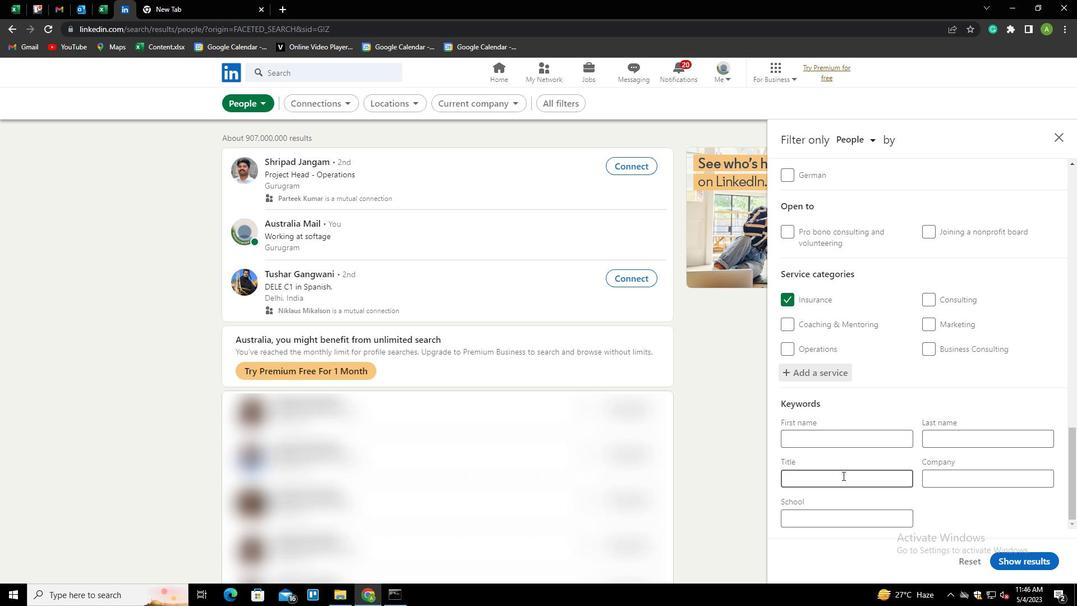 
Action: Mouse pressed left at (840, 480)
Screenshot: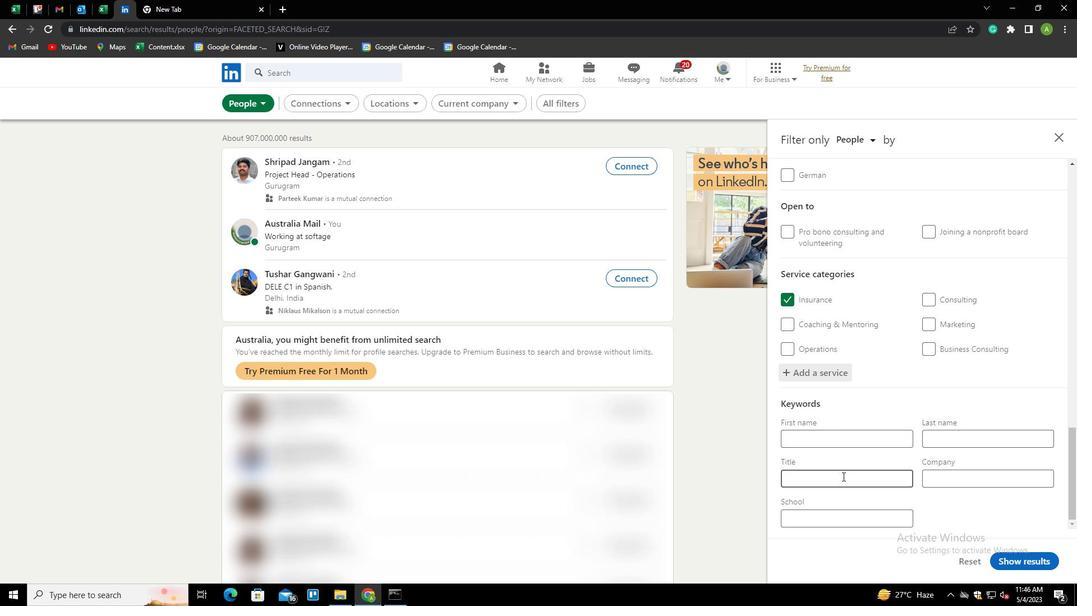 
Action: Mouse moved to (815, 393)
Screenshot: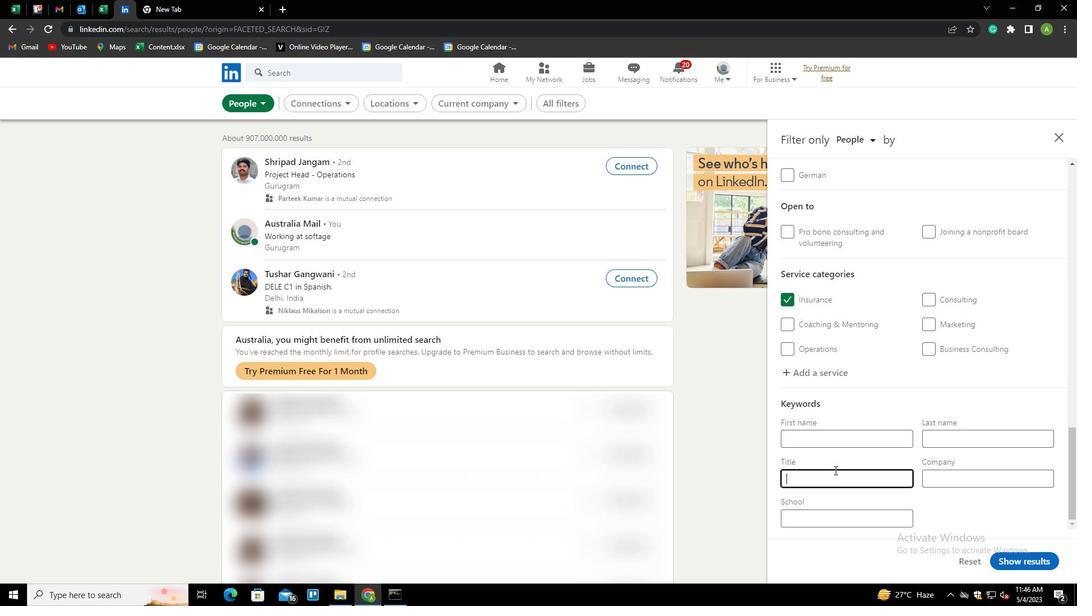 
Action: Key pressed <Key.shift>HELP<Key.space><Key.shift>DESK
Screenshot: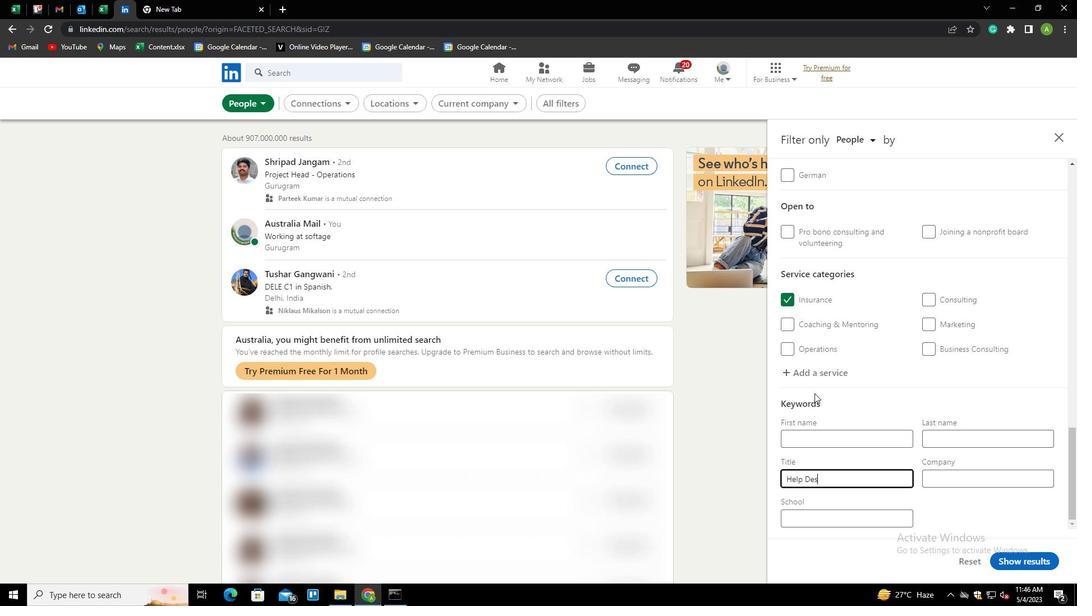 
Action: Mouse moved to (995, 526)
Screenshot: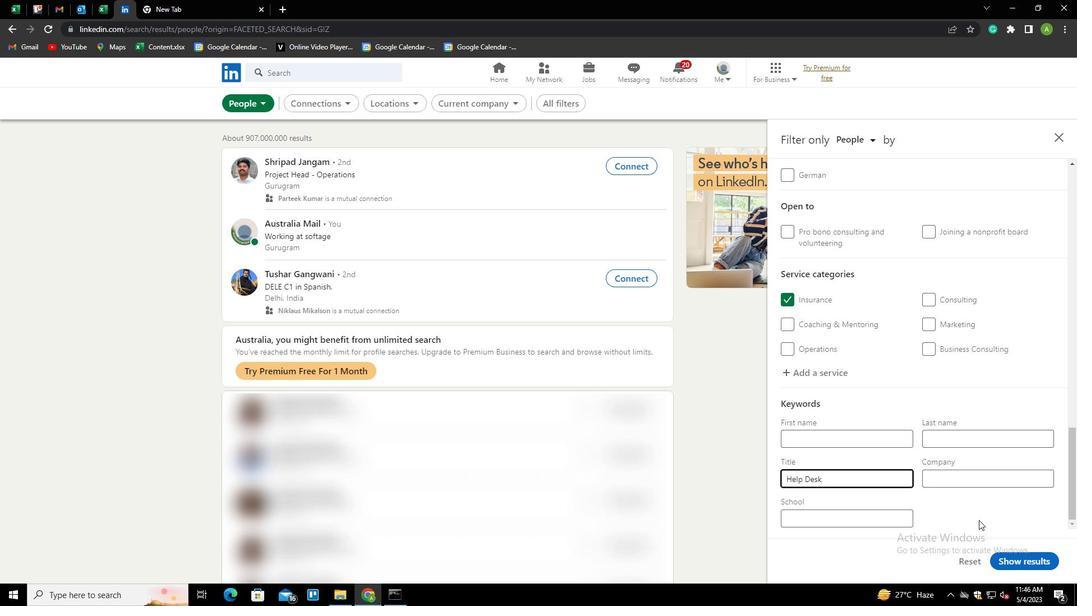 
Action: Mouse pressed left at (995, 526)
Screenshot: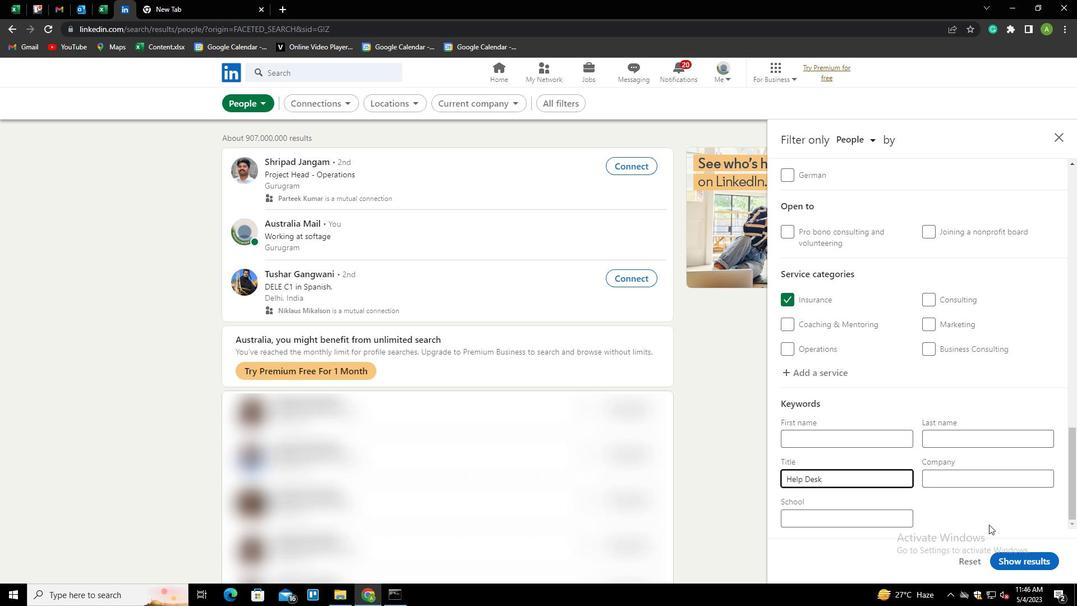 
Action: Mouse moved to (1026, 557)
Screenshot: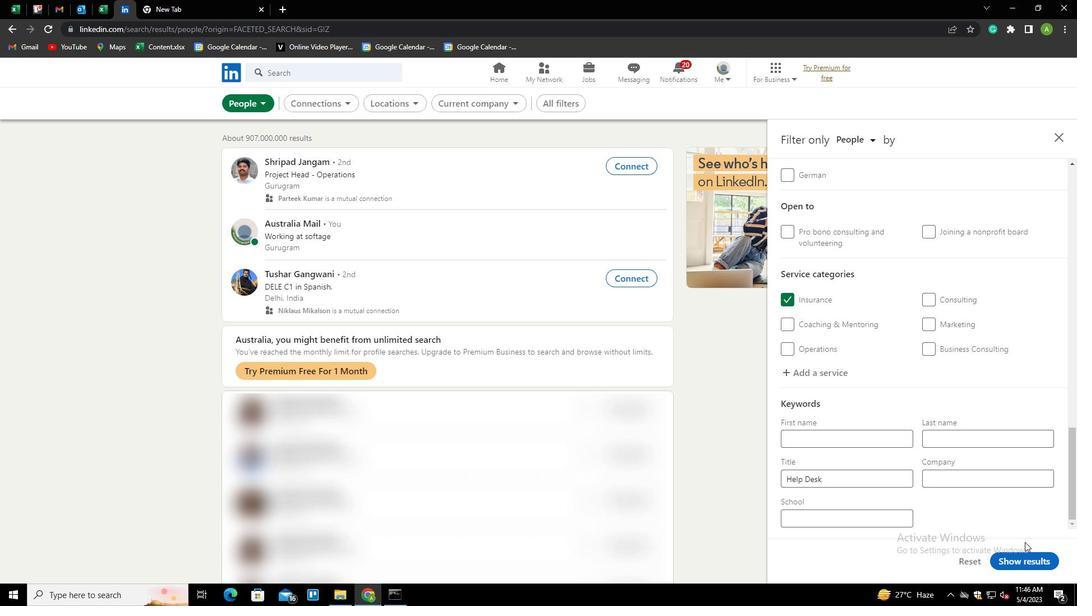 
Action: Mouse pressed left at (1026, 557)
Screenshot: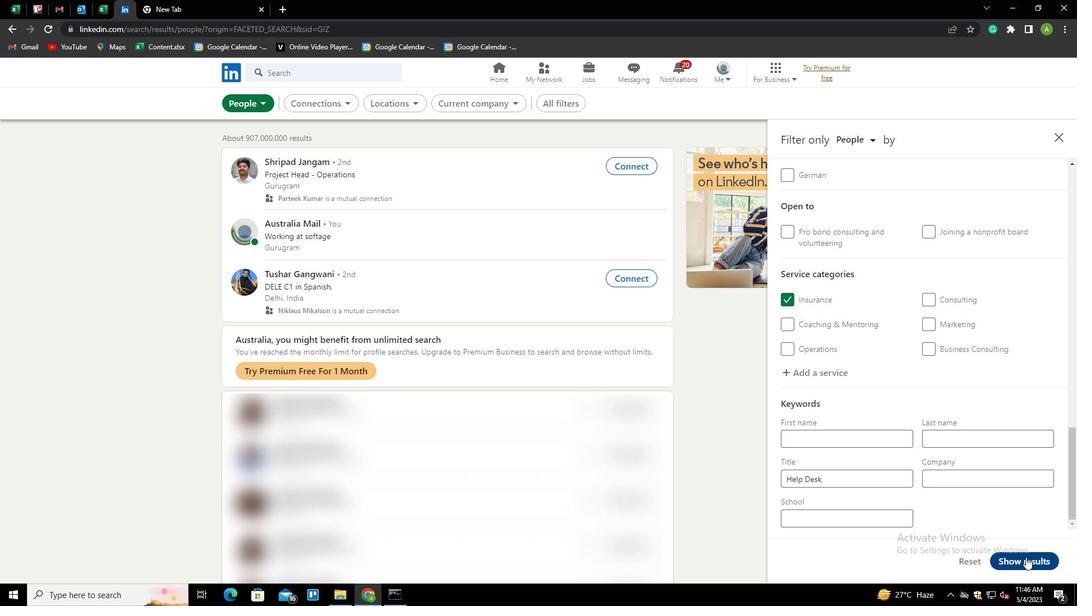 
Action: Mouse moved to (917, 313)
Screenshot: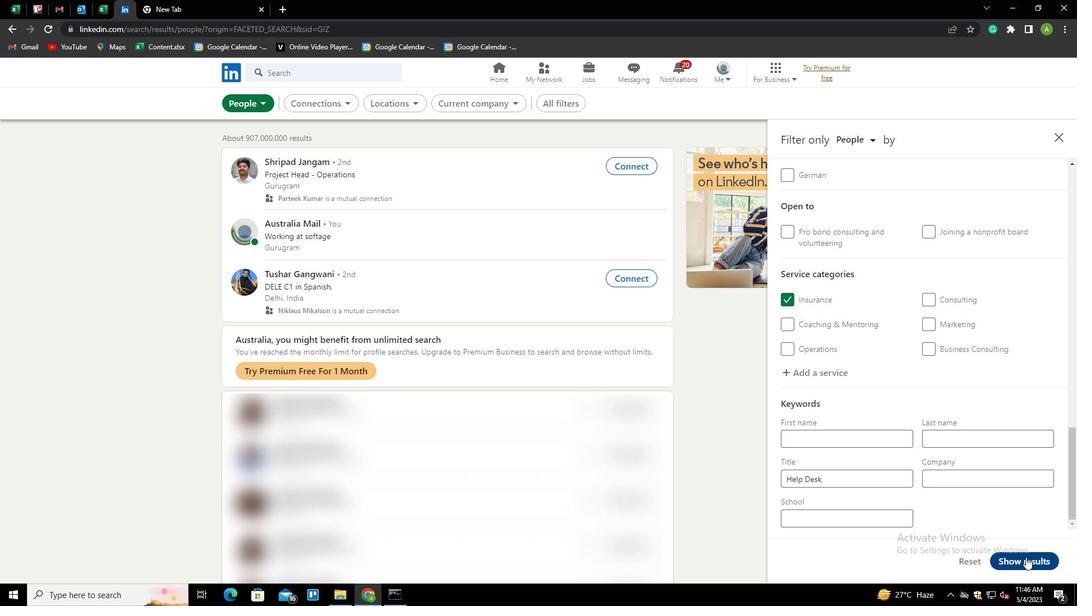 
